 Task: Create validation rules in class object.
Action: Mouse moved to (504, 31)
Screenshot: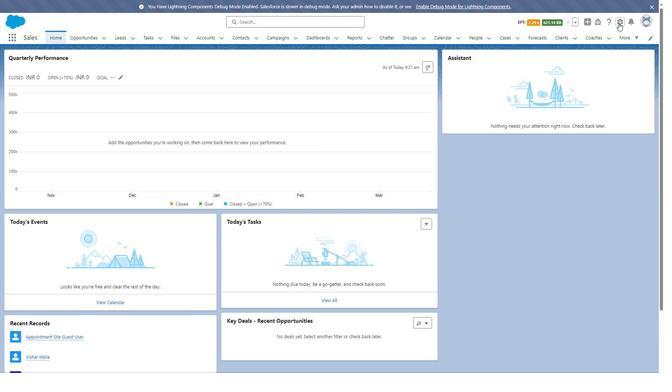 
Action: Mouse pressed left at (504, 31)
Screenshot: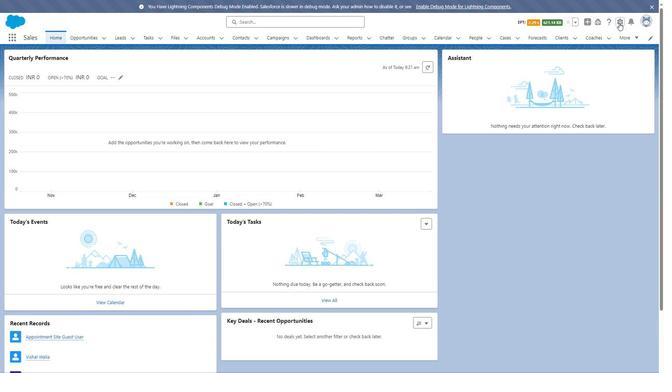 
Action: Mouse moved to (484, 48)
Screenshot: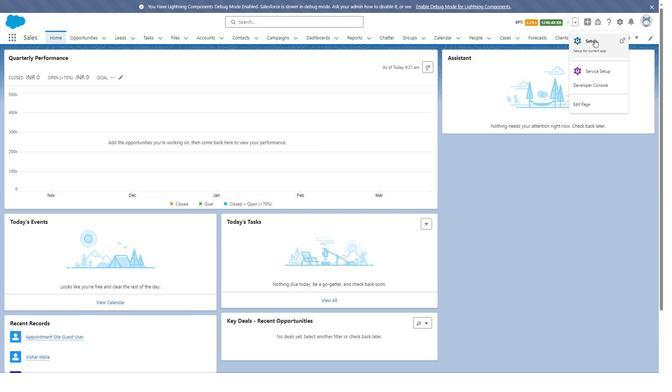 
Action: Mouse pressed left at (484, 48)
Screenshot: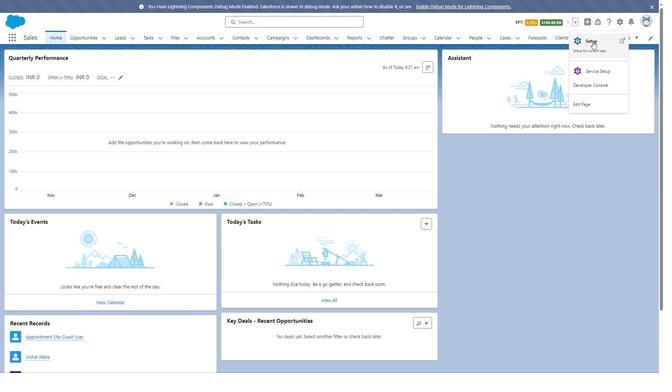 
Action: Mouse moved to (83, 47)
Screenshot: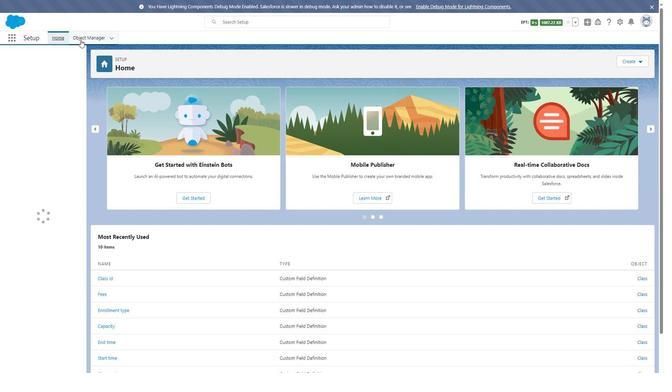 
Action: Mouse pressed left at (83, 47)
Screenshot: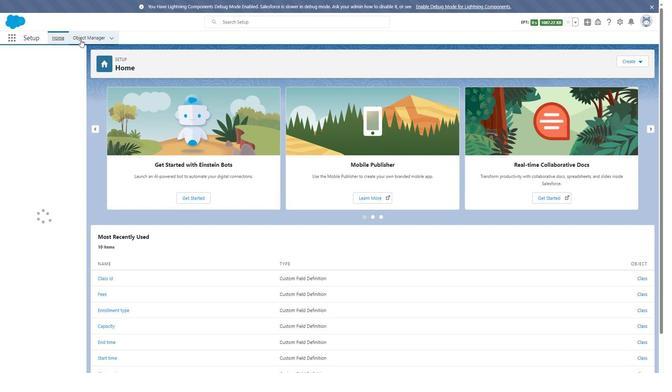 
Action: Mouse moved to (33, 233)
Screenshot: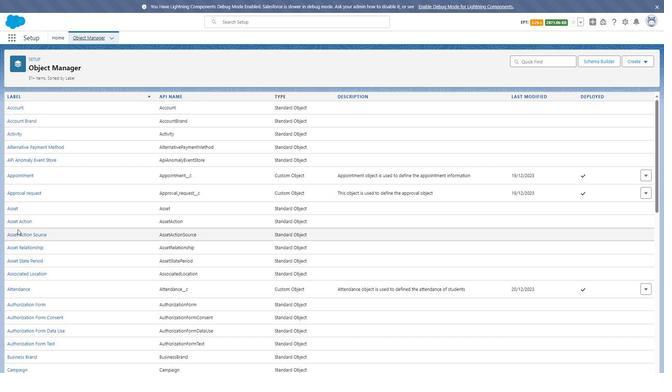 
Action: Mouse scrolled (33, 233) with delta (0, 0)
Screenshot: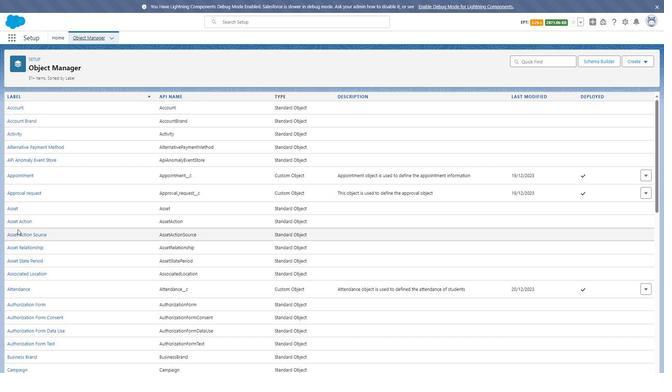 
Action: Mouse moved to (34, 240)
Screenshot: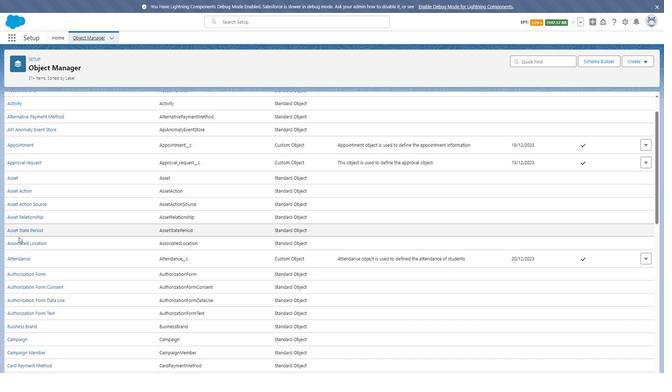 
Action: Mouse scrolled (34, 240) with delta (0, 0)
Screenshot: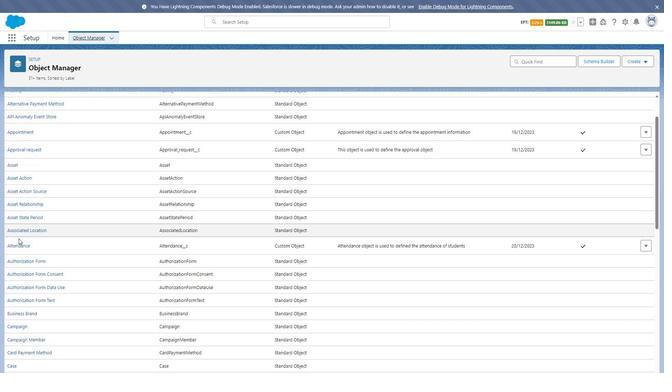 
Action: Mouse moved to (34, 241)
Screenshot: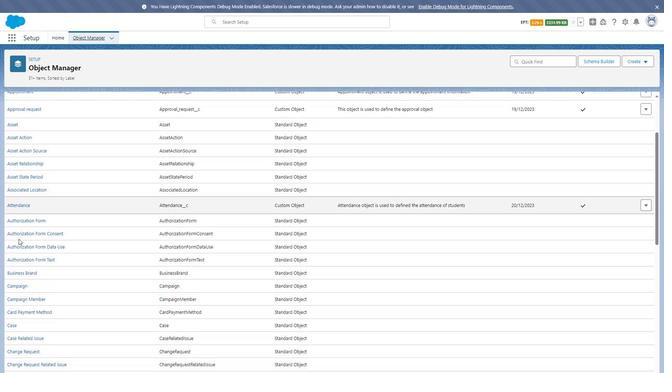 
Action: Mouse scrolled (34, 241) with delta (0, 0)
Screenshot: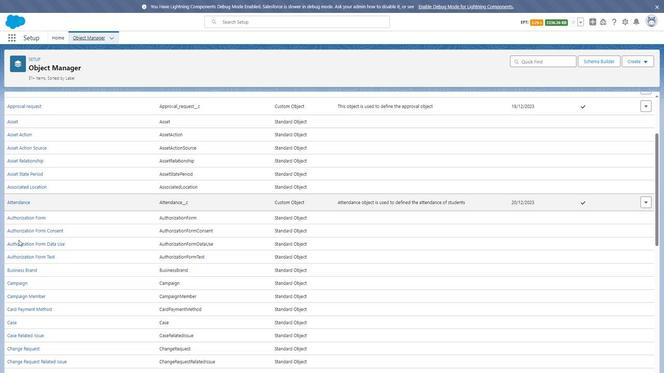 
Action: Mouse moved to (34, 242)
Screenshot: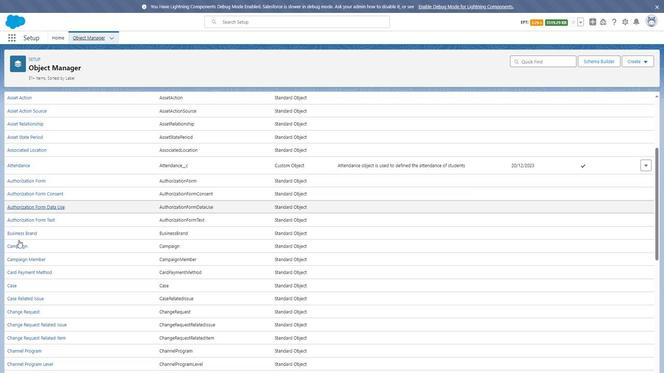 
Action: Mouse scrolled (34, 242) with delta (0, 0)
Screenshot: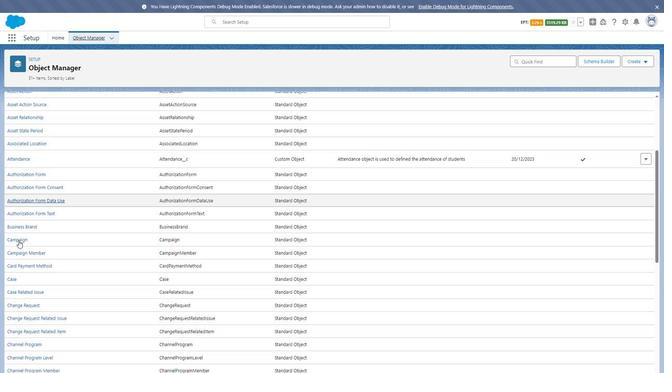 
Action: Mouse scrolled (34, 242) with delta (0, 0)
Screenshot: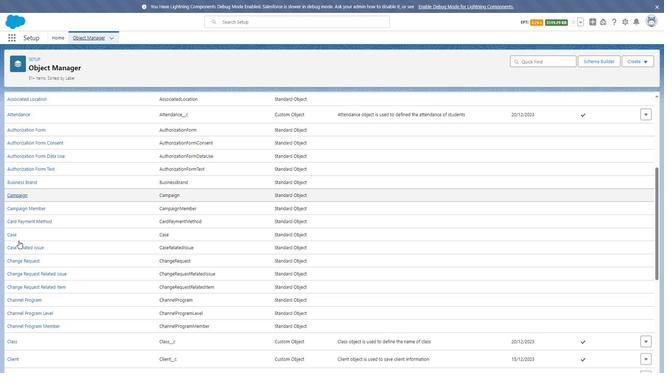 
Action: Mouse scrolled (34, 242) with delta (0, 0)
Screenshot: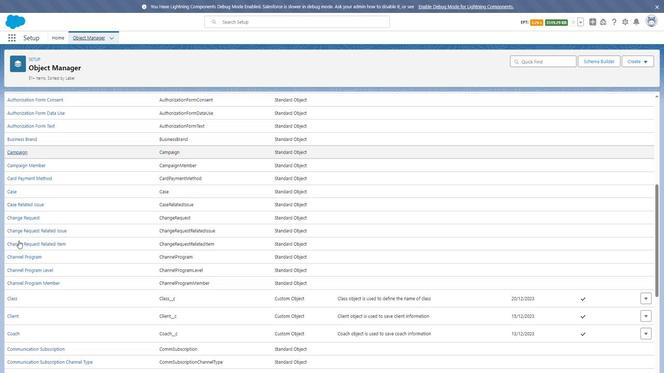 
Action: Mouse scrolled (34, 242) with delta (0, 0)
Screenshot: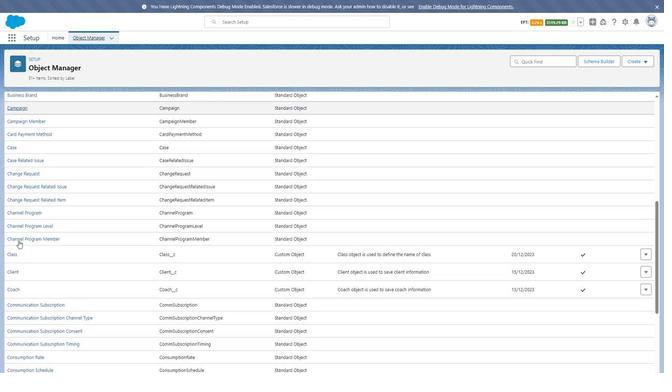 
Action: Mouse moved to (29, 214)
Screenshot: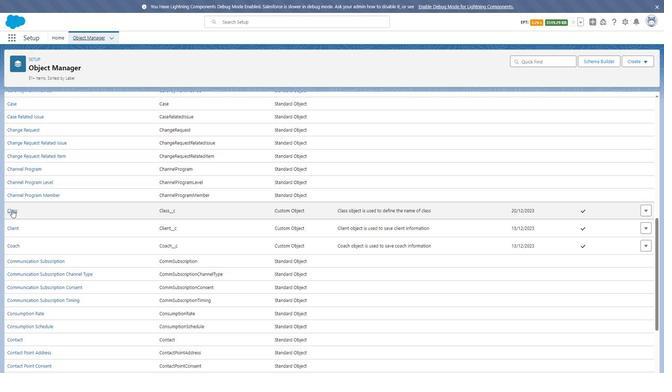 
Action: Mouse pressed left at (29, 214)
Screenshot: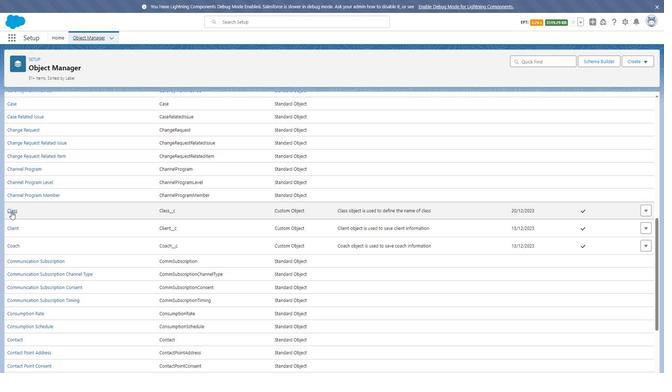 
Action: Mouse moved to (52, 115)
Screenshot: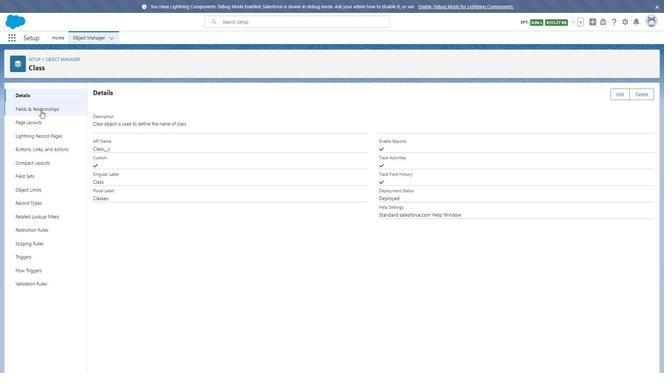 
Action: Mouse pressed left at (52, 115)
Screenshot: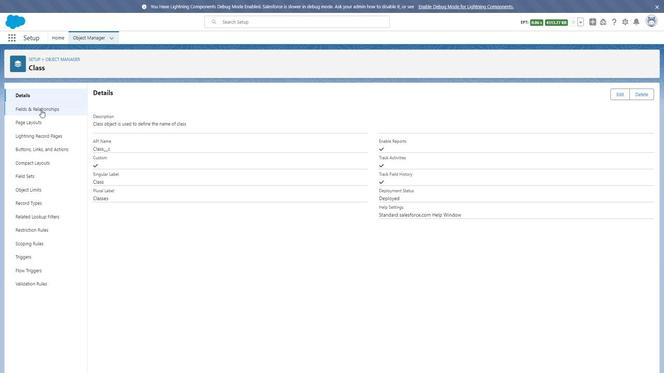 
Action: Mouse moved to (97, 131)
Screenshot: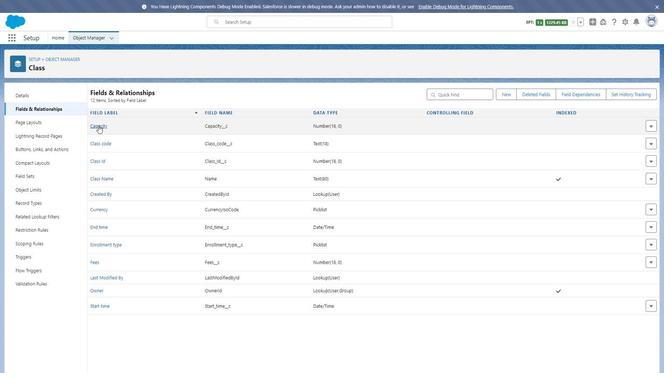 
Action: Mouse pressed left at (97, 131)
Screenshot: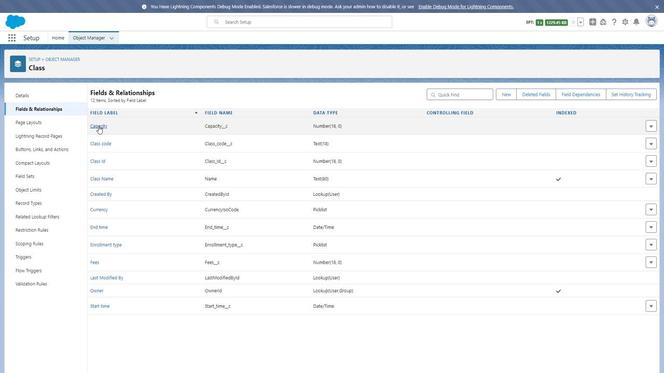 
Action: Mouse moved to (234, 301)
Screenshot: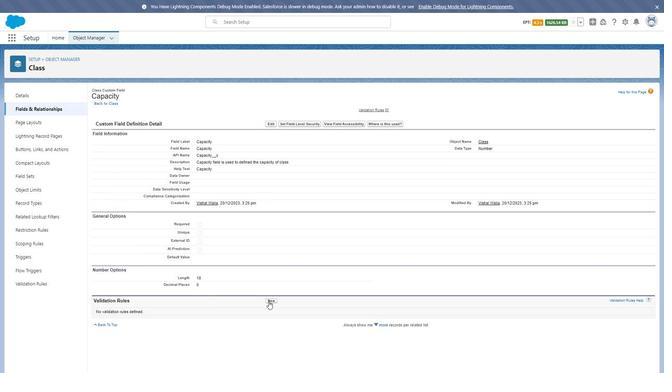 
Action: Mouse pressed left at (234, 301)
Screenshot: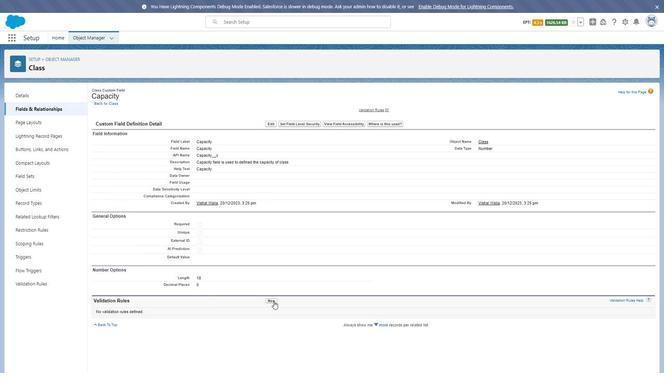 
Action: Mouse moved to (143, 146)
Screenshot: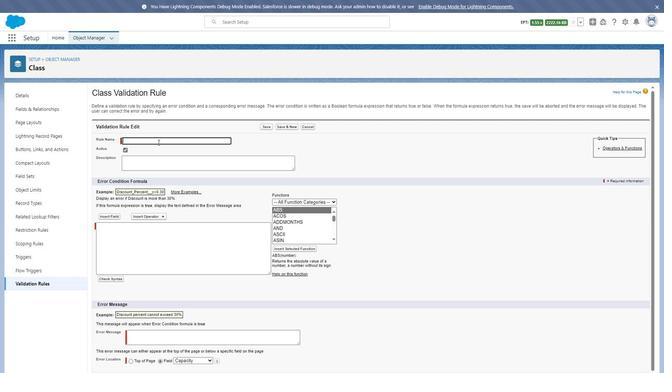 
Action: Mouse pressed left at (143, 146)
Screenshot: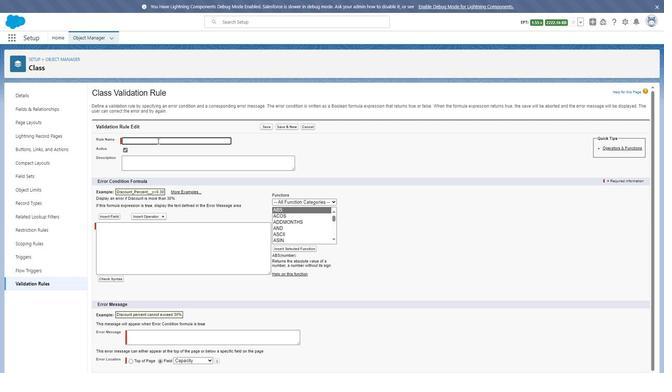 
Action: Key pressed <Key.shift><Key.shift><Key.shift><Key.shift><Key.shift><Key.shift><Key.shift><Key.shift><Key.shift><Key.shift><Key.shift><Key.shift><Key.shift><Key.shift><Key.shift><Key.shift><Key.shift><Key.shift><Key.shift><Key.shift><Key.shift><Key.shift><Key.shift><Key.shift><Key.shift><Key.shift><Key.shift><Key.shift><Key.shift><Key.shift><Key.shift><Key.shift><Key.shift><Key.shift><Key.shift><Key.shift>Capacity<Key.space>rule
Screenshot: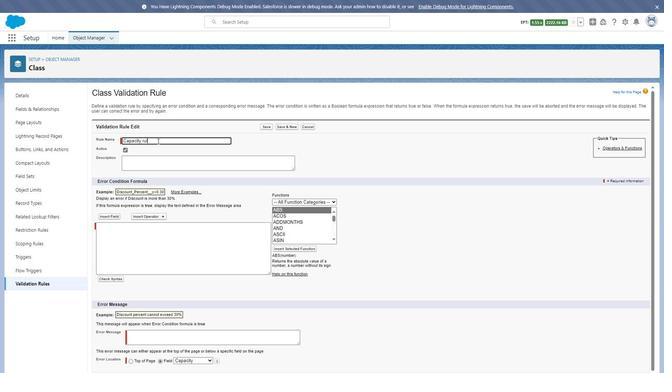 
Action: Mouse moved to (136, 167)
Screenshot: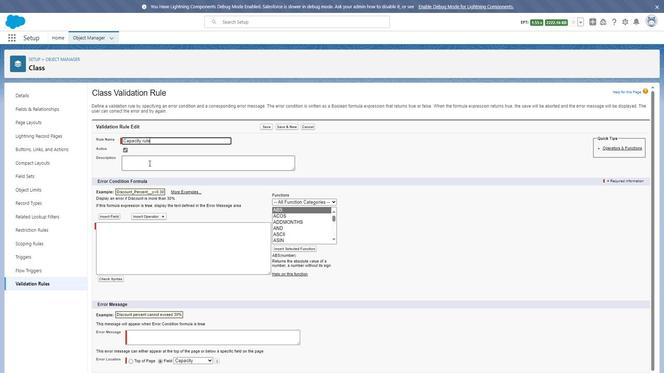 
Action: Mouse pressed left at (136, 167)
Screenshot: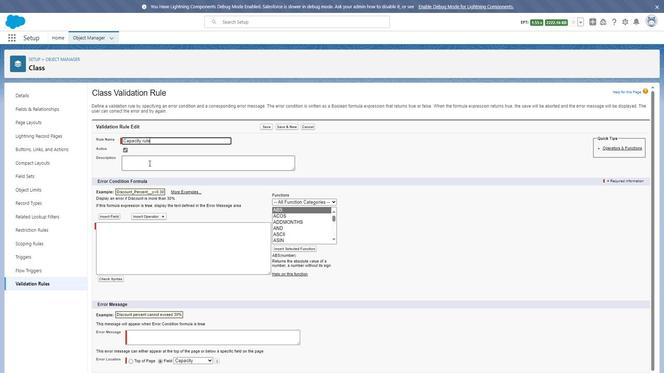 
Action: Mouse moved to (135, 167)
Screenshot: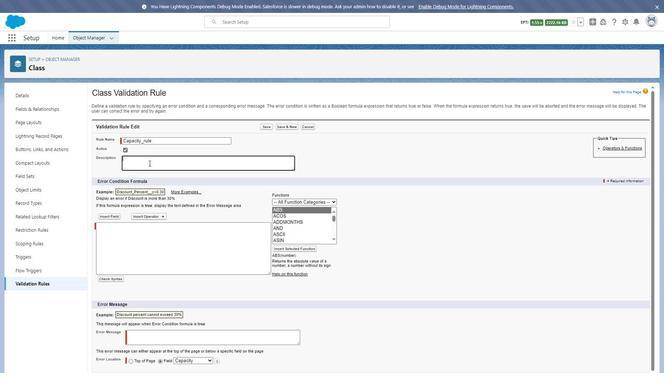 
Action: Key pressed <Key.shift>Capacity<Key.space>rule<Key.space>is<Key.space>defined<Key.space>th<Key.backspace><Key.backspace>as<Key.space>t<Key.backspace><Key.backspace><Key.backspace><Key.backspace><Key.backspace><Key.backspace><Key.backspace><Key.backspace><Key.backspace><Key.backspace><Key.backspace><Key.backspace>the<Key.space>rule<Key.space>in<Key.space>which<Key.space>show<Key.space>the<Key.space>capacity<Key.space>with<Key.space>limit
Screenshot: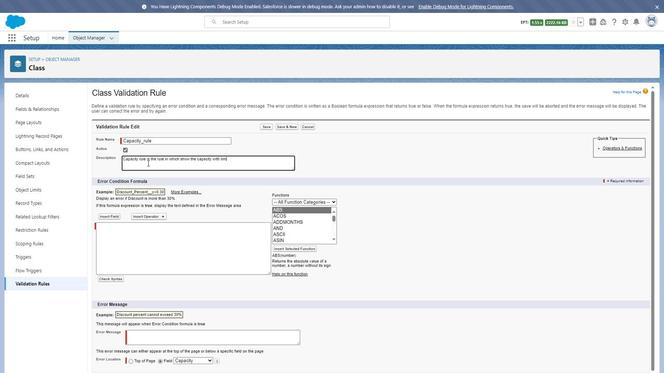 
Action: Mouse moved to (107, 217)
Screenshot: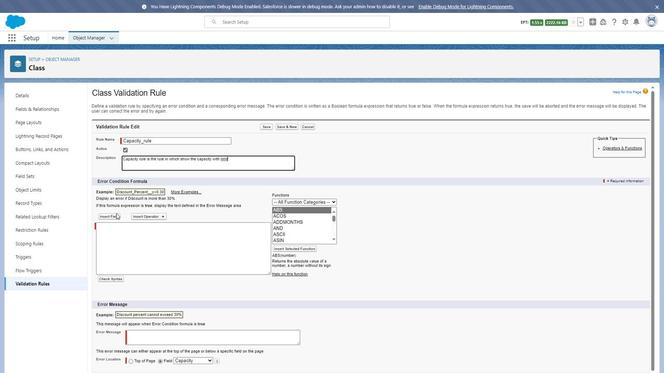 
Action: Mouse pressed left at (107, 217)
Screenshot: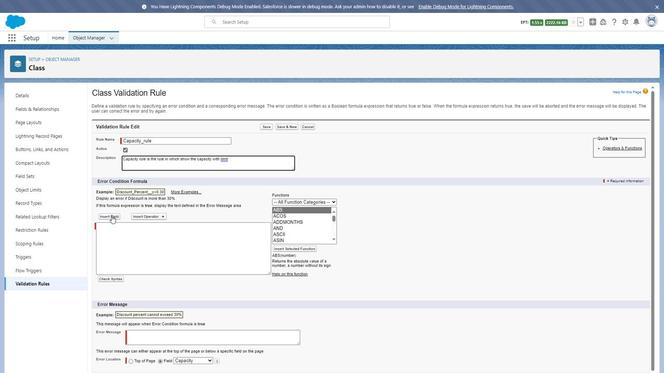 
Action: Mouse moved to (256, 225)
Screenshot: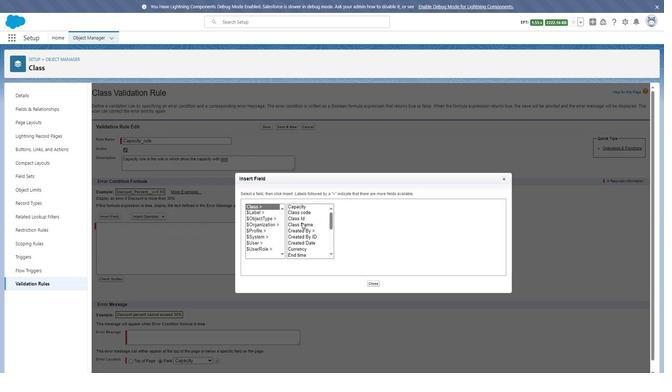 
Action: Mouse scrolled (256, 225) with delta (0, 0)
Screenshot: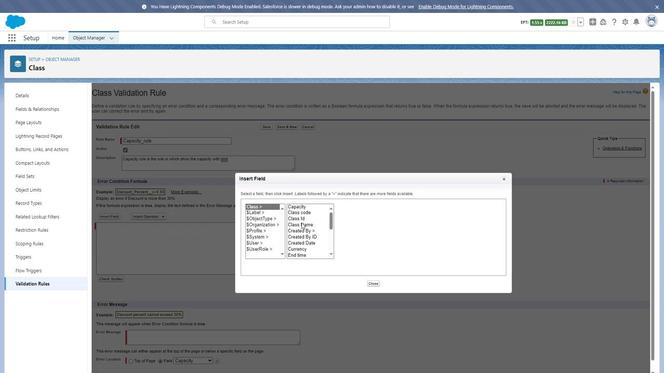 
Action: Mouse moved to (256, 209)
Screenshot: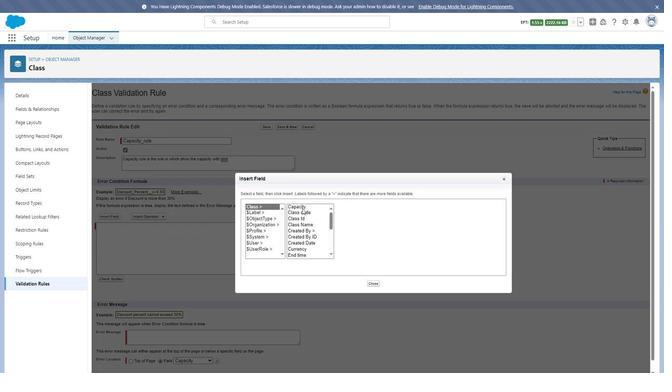 
Action: Mouse pressed left at (256, 209)
Screenshot: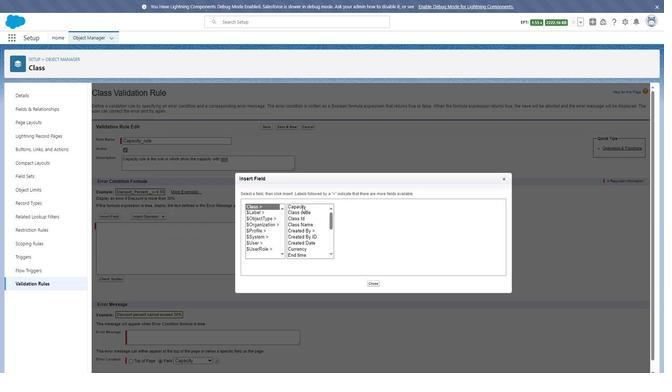 
Action: Mouse moved to (300, 245)
Screenshot: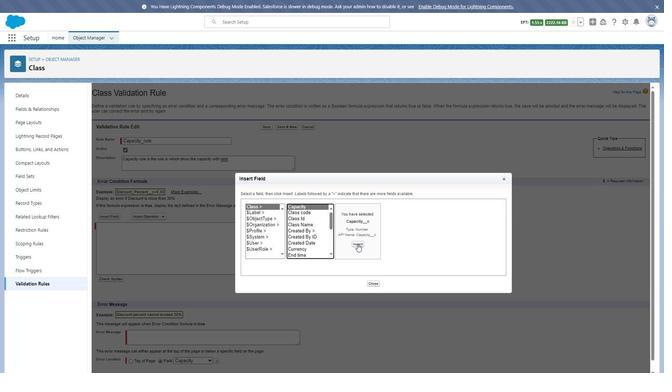 
Action: Mouse pressed left at (300, 245)
Screenshot: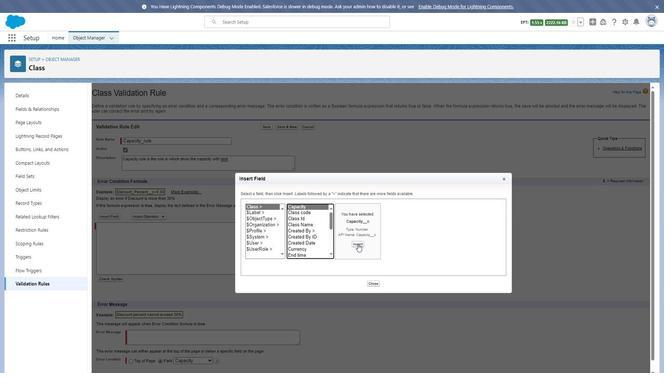 
Action: Mouse moved to (144, 219)
Screenshot: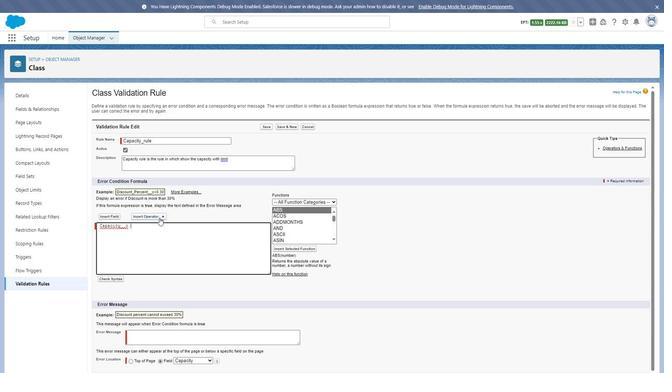 
Action: Mouse pressed left at (144, 219)
Screenshot: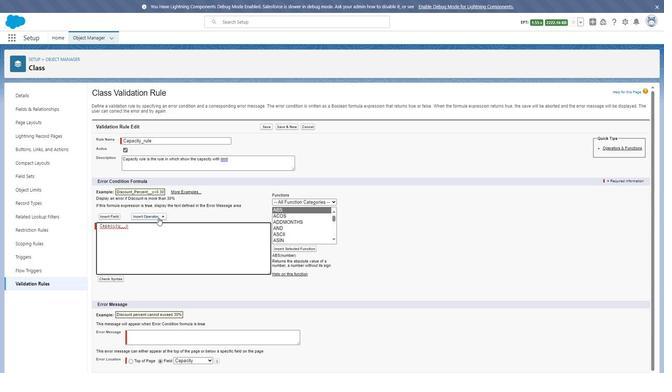 
Action: Mouse moved to (136, 299)
Screenshot: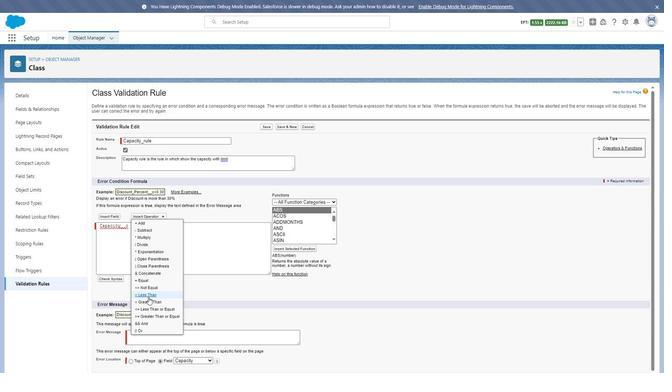 
Action: Mouse pressed left at (136, 299)
Screenshot: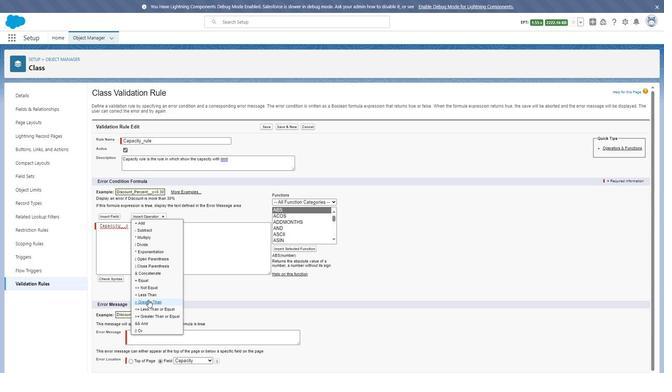 
Action: Key pressed 0
Screenshot: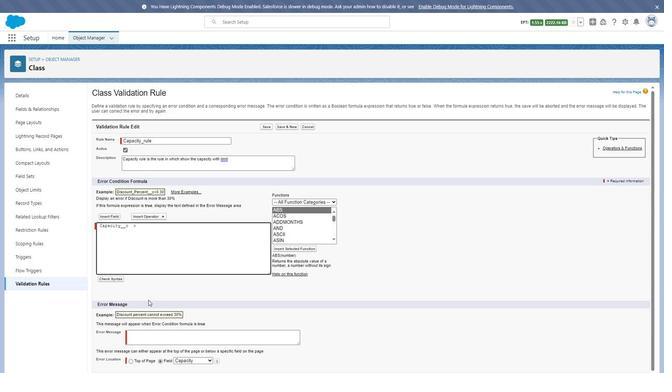 
Action: Mouse moved to (112, 279)
Screenshot: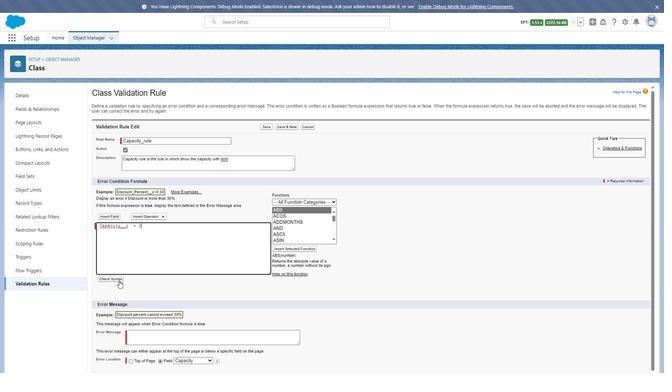 
Action: Mouse pressed left at (112, 279)
Screenshot: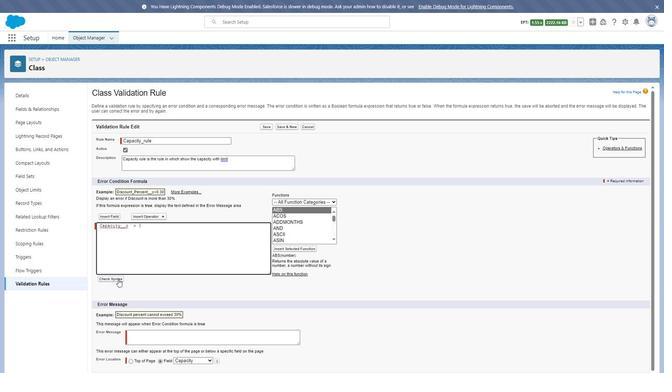 
Action: Mouse moved to (131, 333)
Screenshot: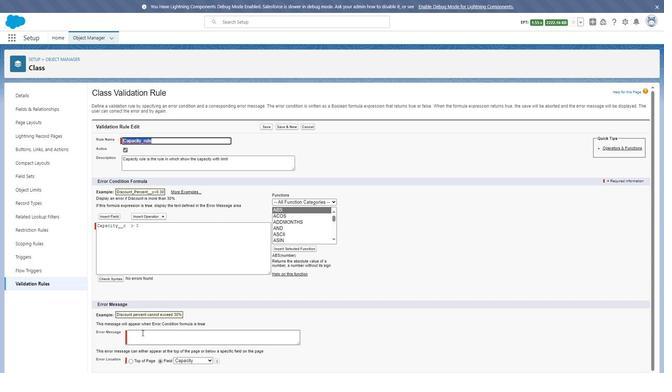 
Action: Mouse pressed left at (131, 333)
Screenshot: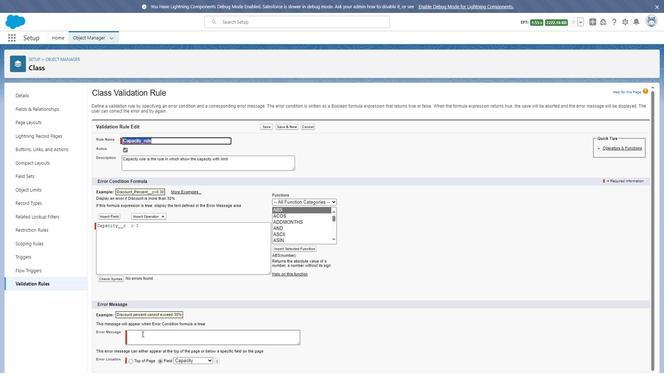 
Action: Mouse moved to (117, 325)
Screenshot: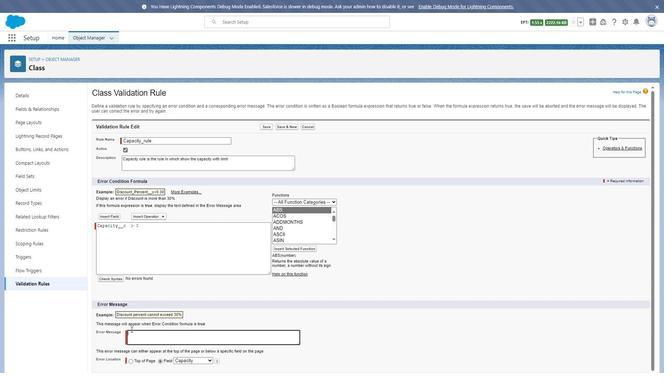 
Action: Key pressed <Key.shift>Capacity<Key.space>should<Key.space>be<Key.space>more<Key.space>than<Key.space>0
Screenshot: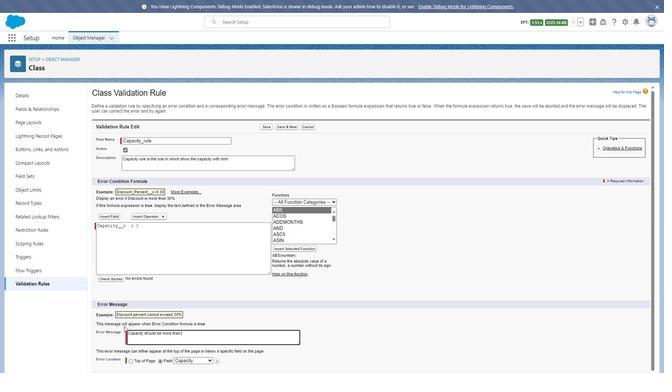 
Action: Mouse moved to (229, 374)
Screenshot: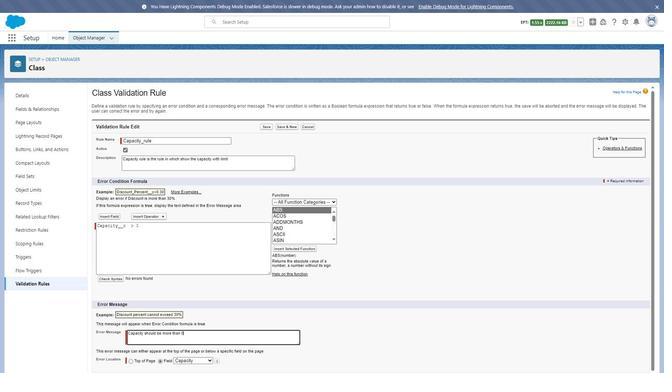 
Action: Mouse pressed left at (229, 374)
Screenshot: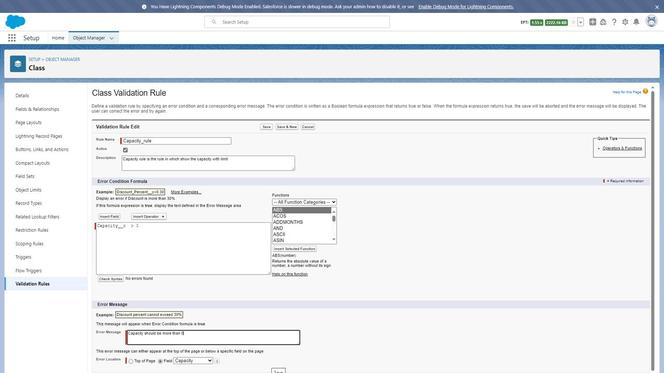 
Action: Mouse moved to (86, 45)
Screenshot: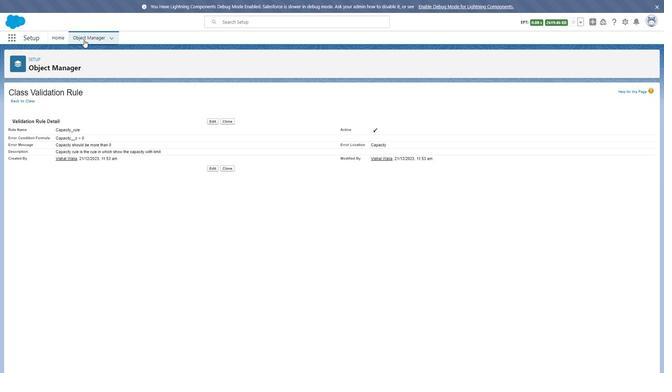 
Action: Mouse pressed left at (86, 45)
Screenshot: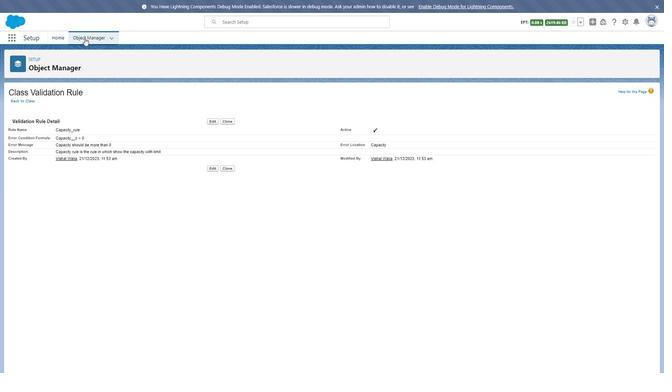 
Action: Mouse moved to (54, 302)
Screenshot: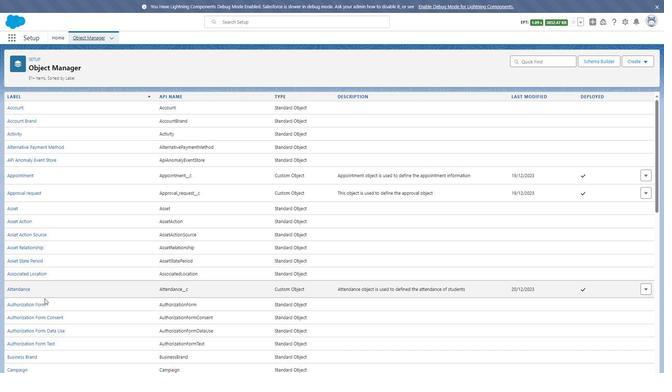
Action: Mouse scrolled (54, 302) with delta (0, 0)
Screenshot: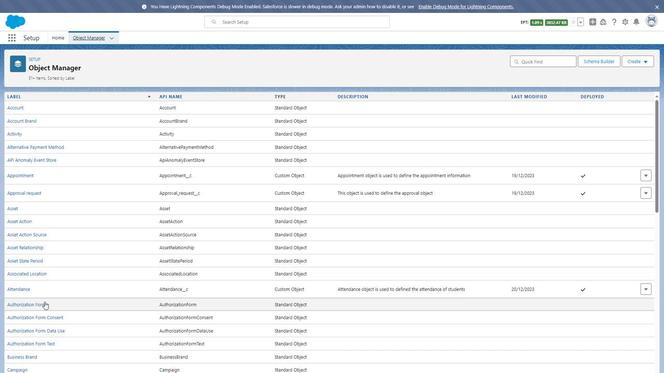 
Action: Mouse moved to (54, 302)
Screenshot: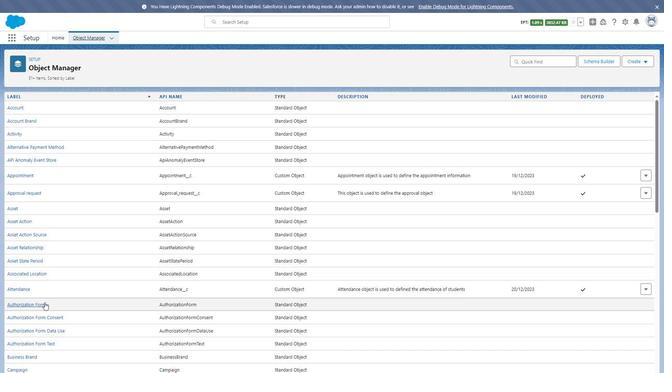 
Action: Mouse scrolled (54, 302) with delta (0, 0)
Screenshot: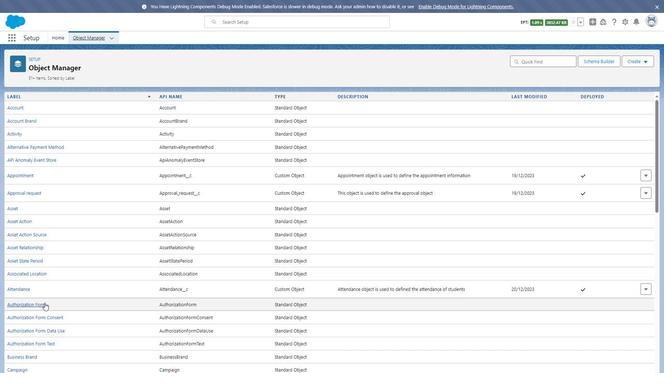 
Action: Mouse scrolled (54, 302) with delta (0, 0)
Screenshot: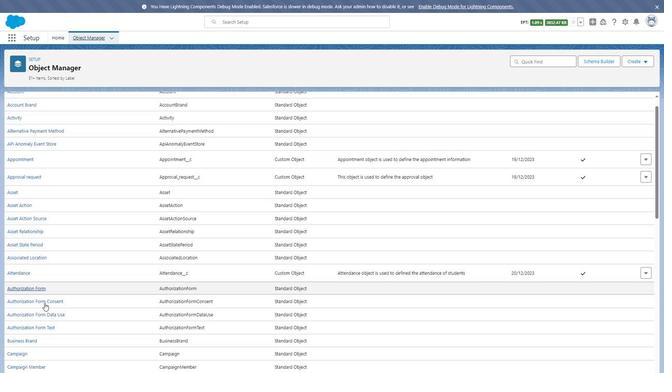 
Action: Mouse scrolled (54, 302) with delta (0, 0)
Screenshot: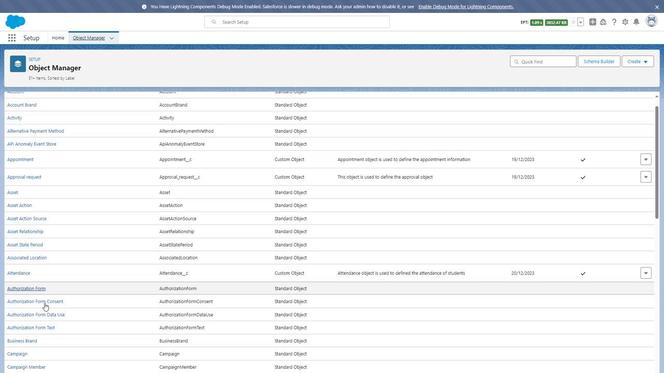 
Action: Mouse scrolled (54, 302) with delta (0, 0)
Screenshot: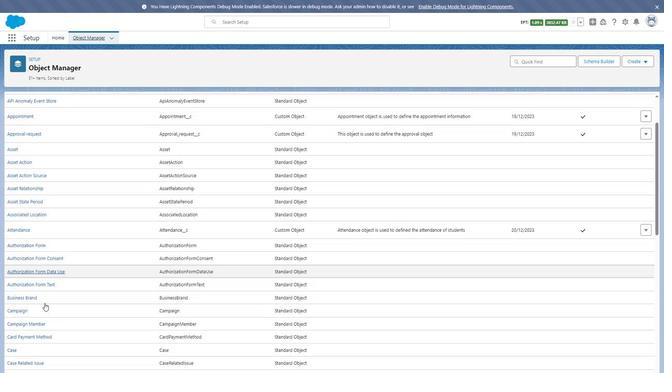 
Action: Mouse moved to (31, 298)
Screenshot: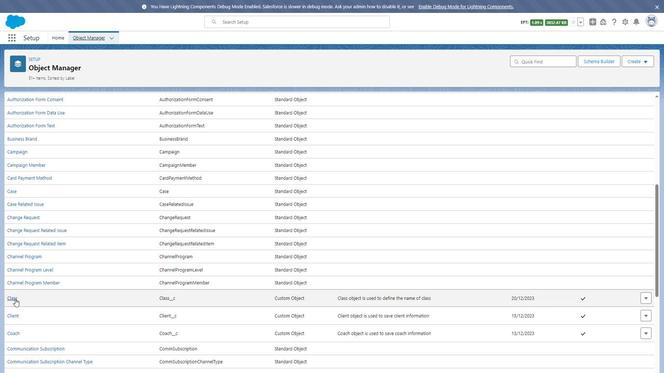 
Action: Mouse pressed left at (31, 298)
Screenshot: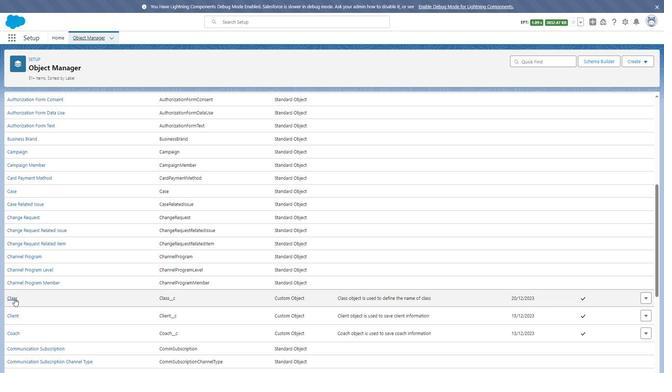 
Action: Mouse moved to (53, 114)
Screenshot: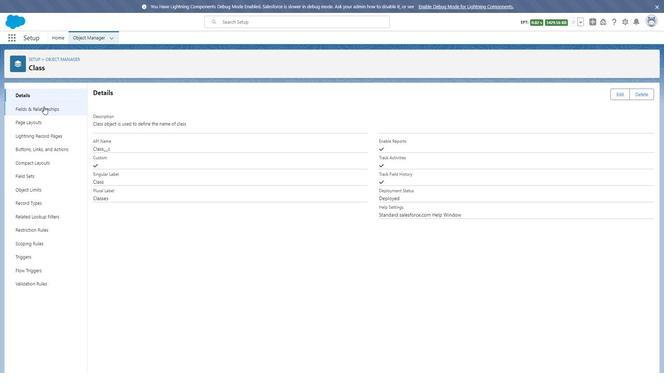 
Action: Mouse pressed left at (53, 114)
Screenshot: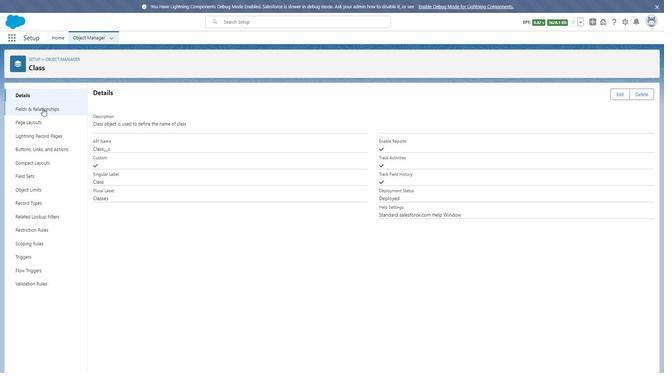 
Action: Mouse moved to (100, 228)
Screenshot: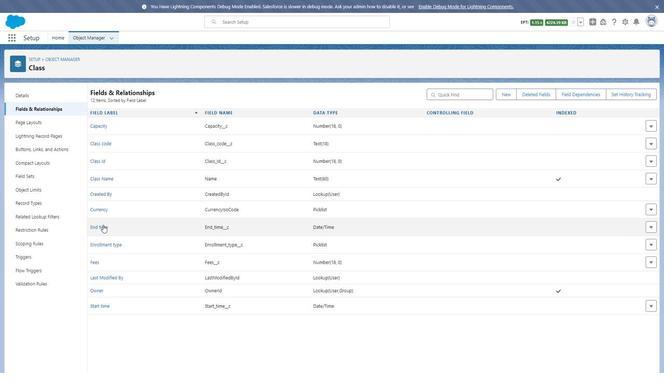 
Action: Mouse pressed left at (100, 228)
Screenshot: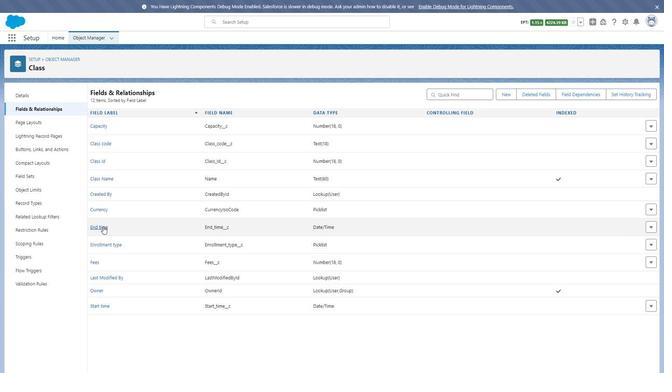 
Action: Mouse moved to (230, 249)
Screenshot: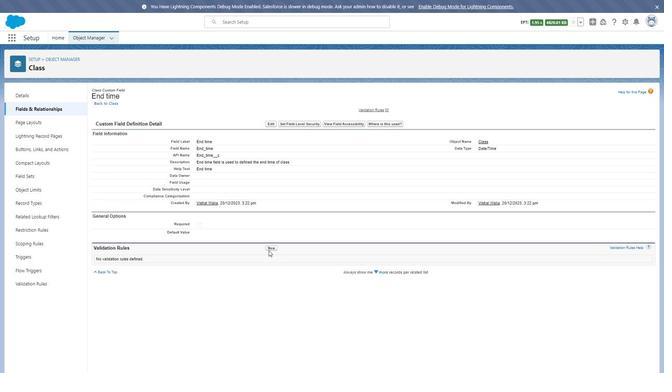 
Action: Mouse pressed left at (230, 249)
Screenshot: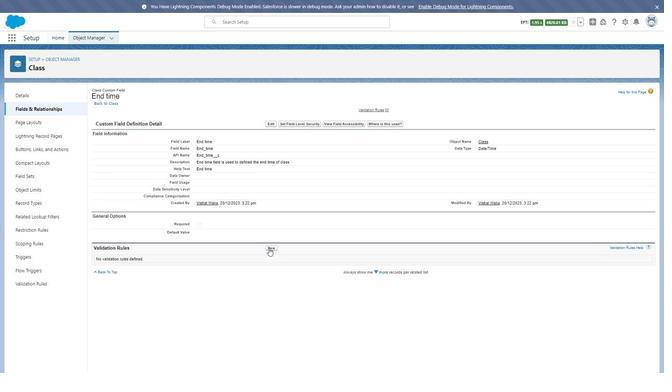 
Action: Mouse moved to (145, 136)
Screenshot: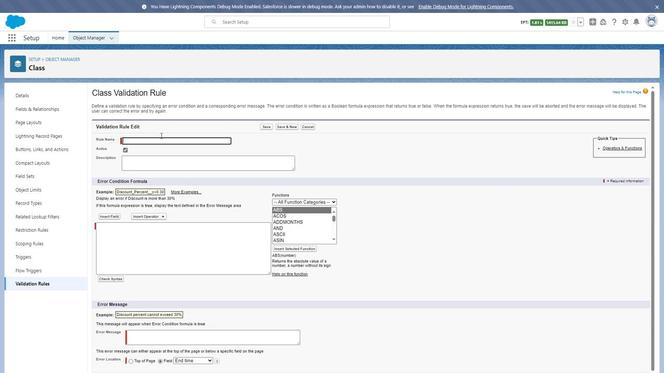 
Action: Key pressed <Key.shift><Key.shift>End<Key.space>
Screenshot: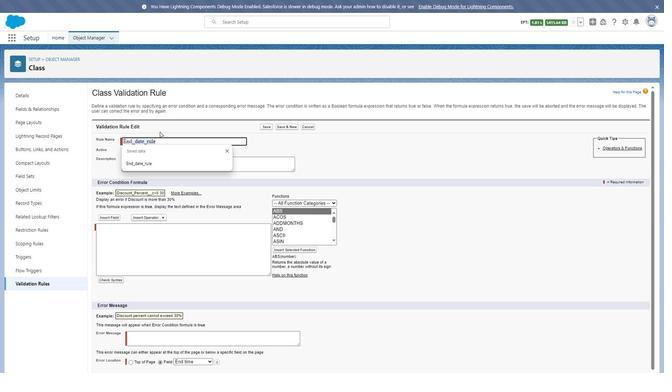 
Action: Mouse moved to (145, 136)
Screenshot: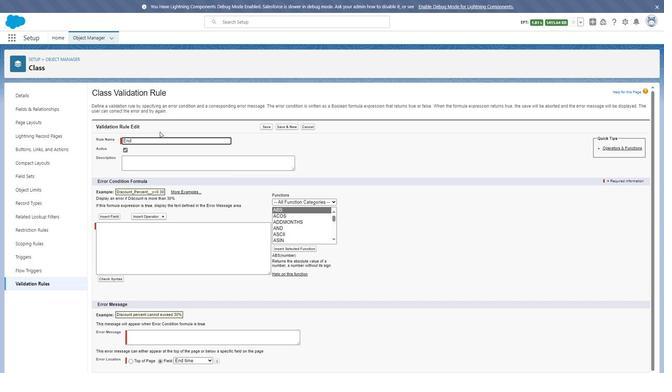 
Action: Key pressed time<Key.space>rule
Screenshot: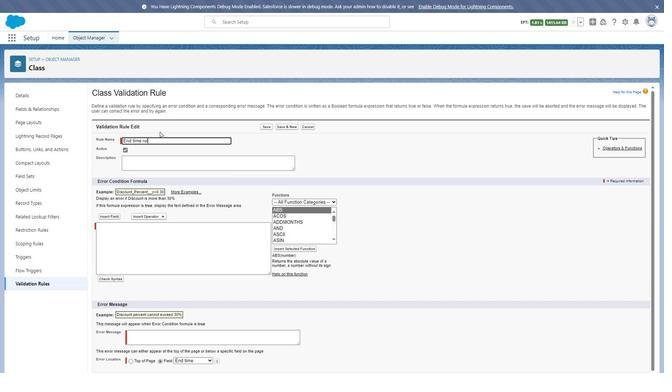 
Action: Mouse moved to (131, 162)
Screenshot: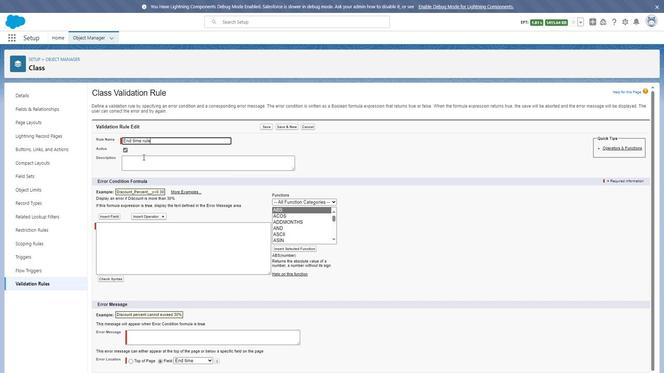 
Action: Mouse pressed left at (131, 162)
Screenshot: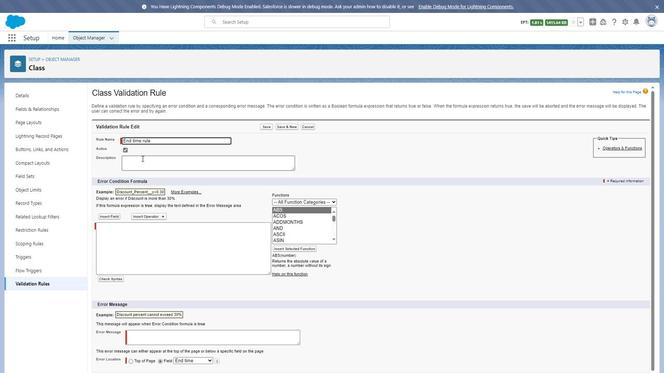 
Action: Mouse moved to (105, 162)
Screenshot: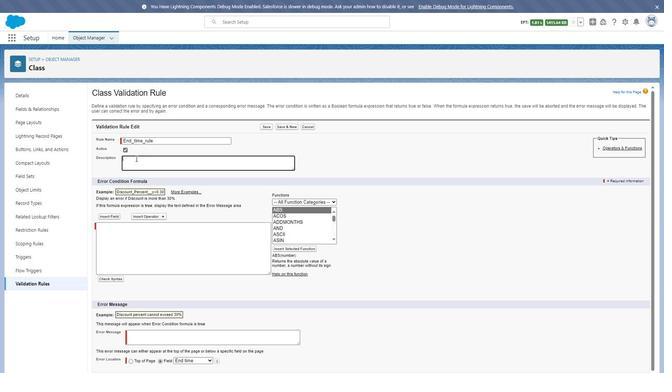 
Action: Key pressed <Key.shift>
Screenshot: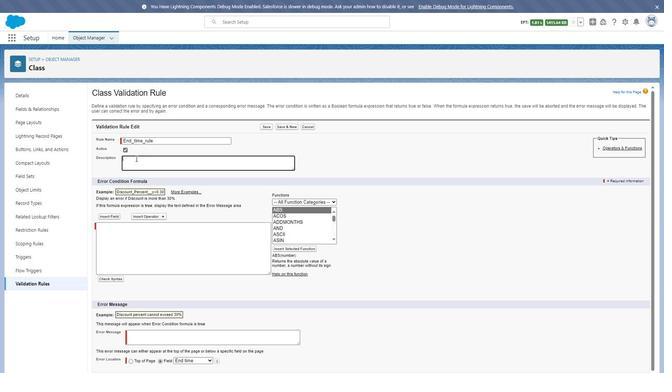 
Action: Mouse moved to (95, 164)
Screenshot: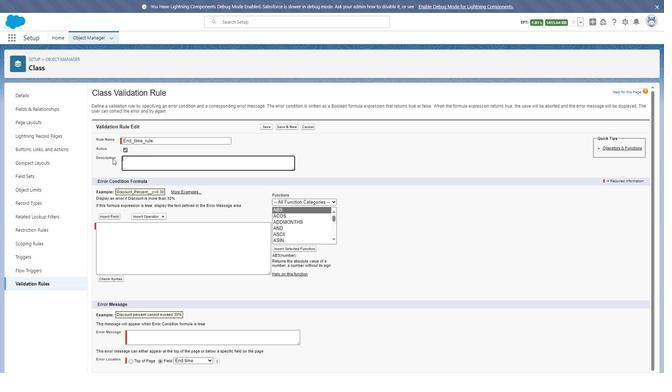 
Action: Key pressed End<Key.space>time<Key.space>rule<Key.space>is<Key.space>the<Key.space>rule<Key.space>in<Key.space>which<Key.space>we<Key.space>show<Key.space>the<Key.space>val<Key.backspace><Key.backspace><Key.backspace>end<Key.space>time<Key.space>with<Key.space>limit
Screenshot: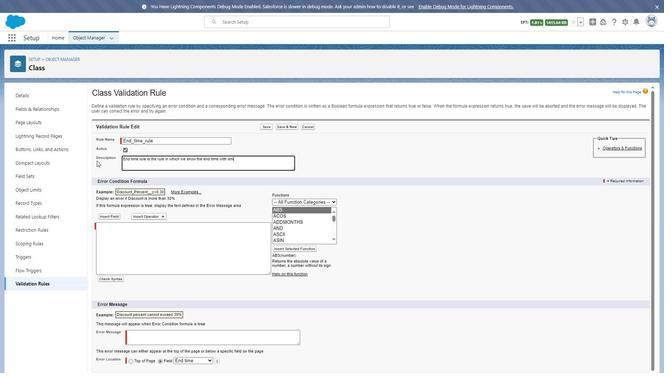 
Action: Mouse moved to (109, 219)
Screenshot: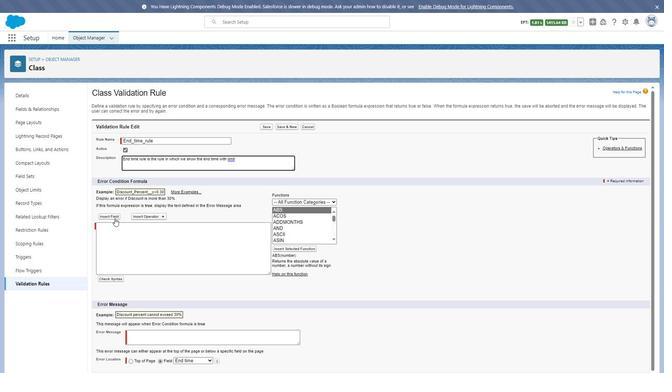 
Action: Mouse pressed left at (109, 219)
Screenshot: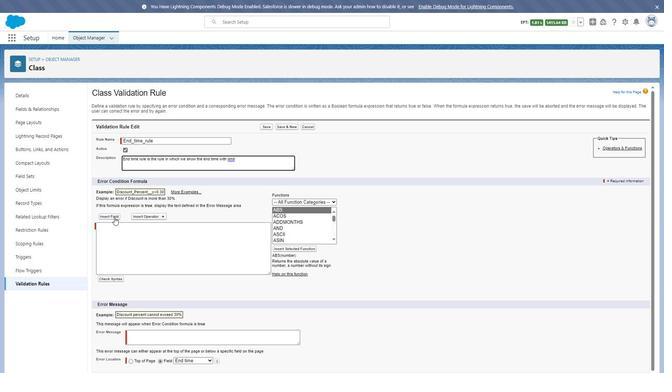 
Action: Mouse moved to (257, 244)
Screenshot: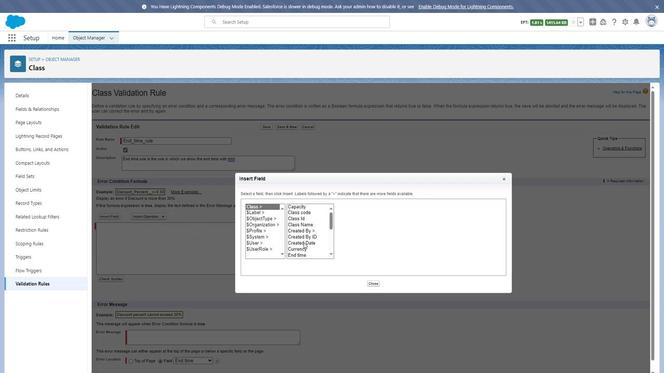 
Action: Mouse scrolled (257, 243) with delta (0, 0)
Screenshot: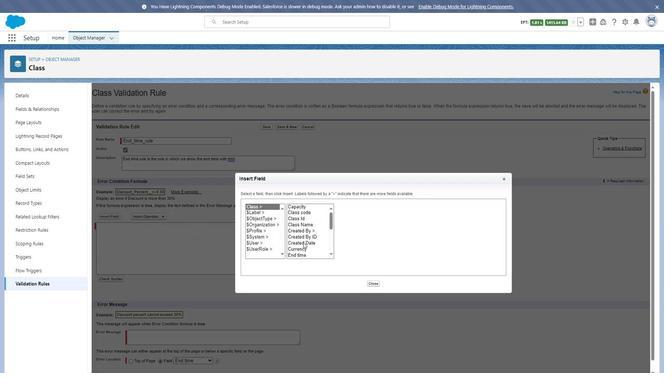 
Action: Mouse scrolled (257, 243) with delta (0, 0)
Screenshot: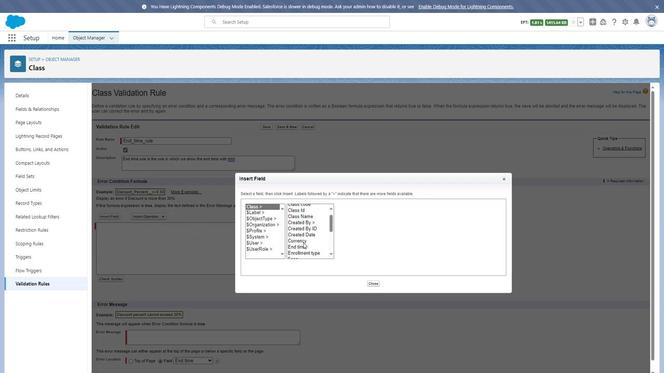 
Action: Mouse moved to (257, 248)
Screenshot: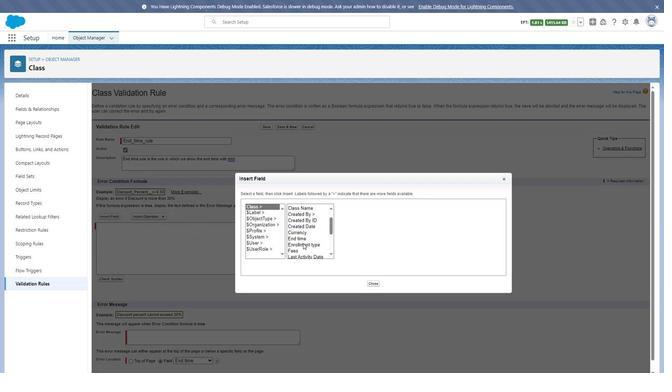 
Action: Mouse scrolled (257, 248) with delta (0, 0)
Screenshot: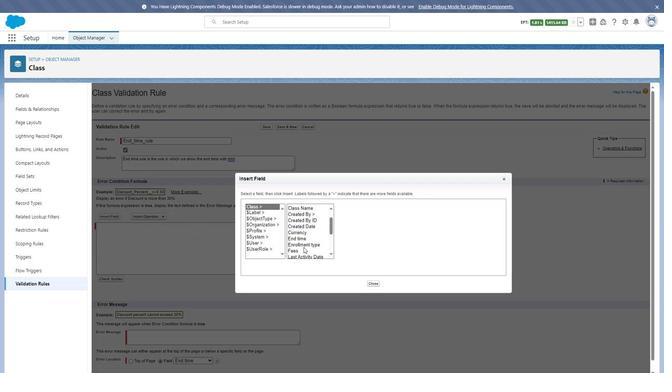 
Action: Mouse scrolled (257, 248) with delta (0, 0)
Screenshot: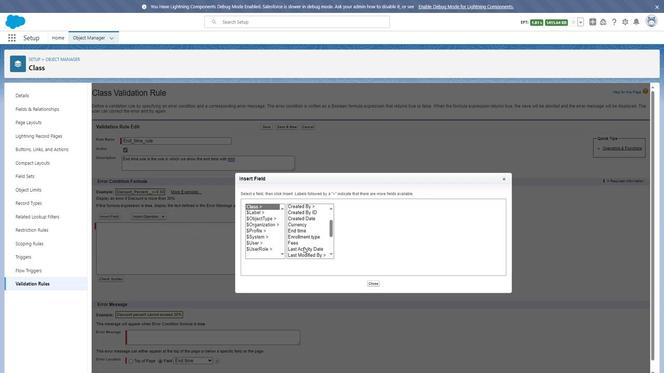 
Action: Mouse scrolled (257, 248) with delta (0, 0)
Screenshot: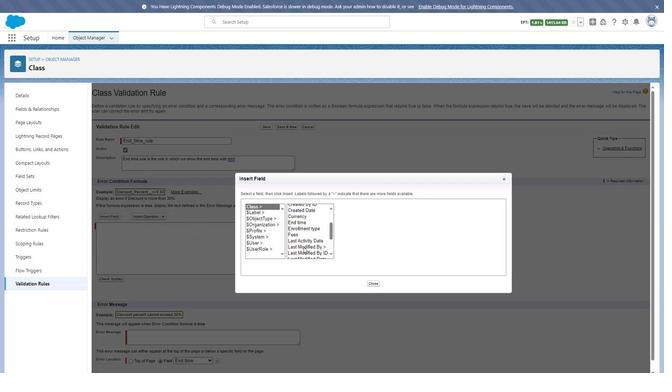 
Action: Mouse scrolled (257, 248) with delta (0, 0)
Screenshot: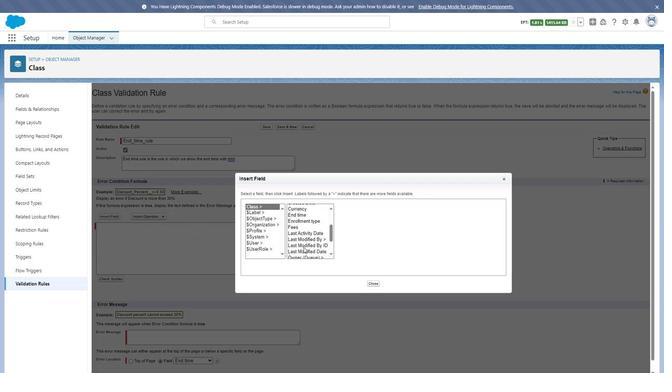 
Action: Mouse scrolled (257, 248) with delta (0, 0)
Screenshot: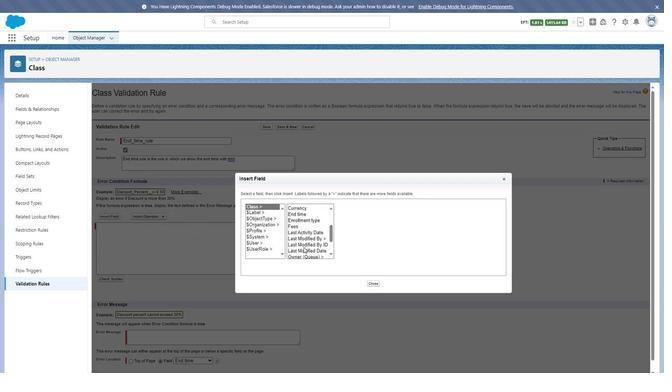 
Action: Mouse scrolled (257, 248) with delta (0, 0)
Screenshot: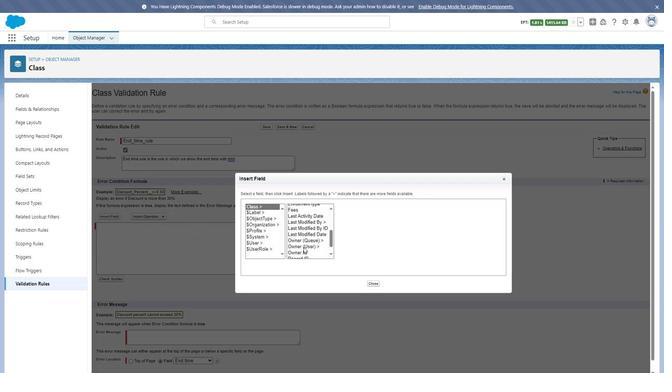 
Action: Mouse scrolled (257, 248) with delta (0, 0)
Screenshot: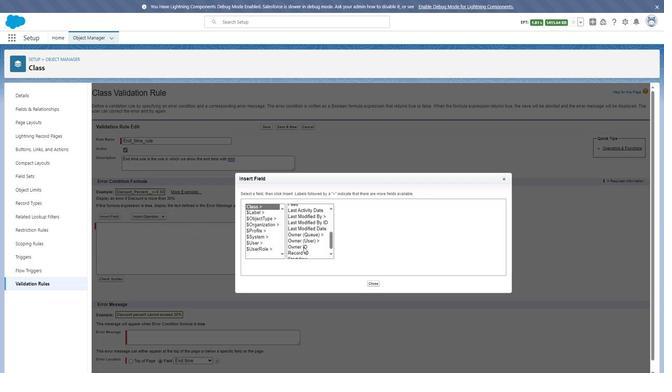 
Action: Mouse scrolled (257, 248) with delta (0, 0)
Screenshot: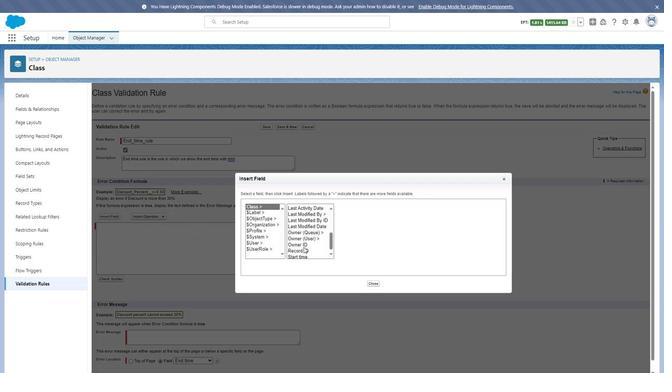 
Action: Mouse scrolled (257, 248) with delta (0, 0)
Screenshot: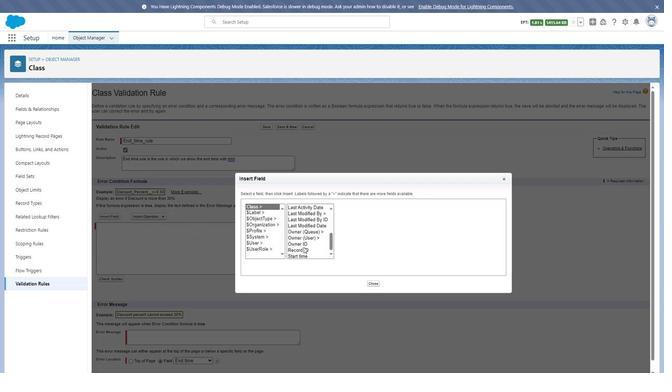
Action: Mouse scrolled (257, 248) with delta (0, 0)
Screenshot: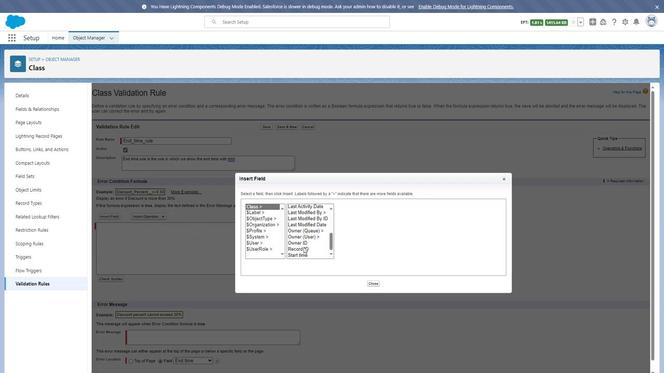 
Action: Mouse scrolled (257, 249) with delta (0, 0)
Screenshot: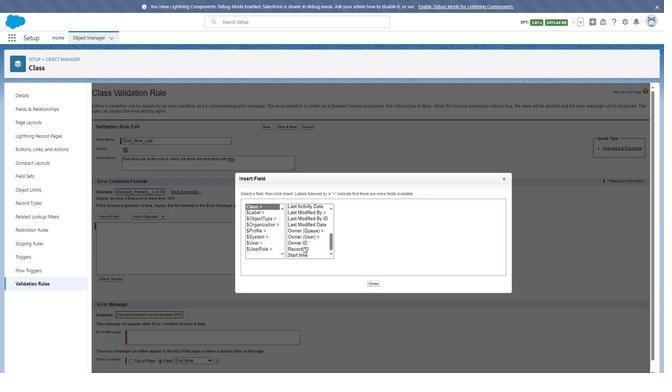 
Action: Mouse scrolled (257, 249) with delta (0, 0)
Screenshot: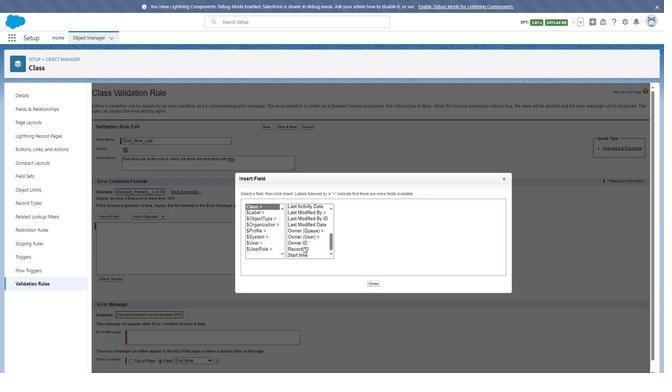 
Action: Mouse scrolled (257, 249) with delta (0, 0)
Screenshot: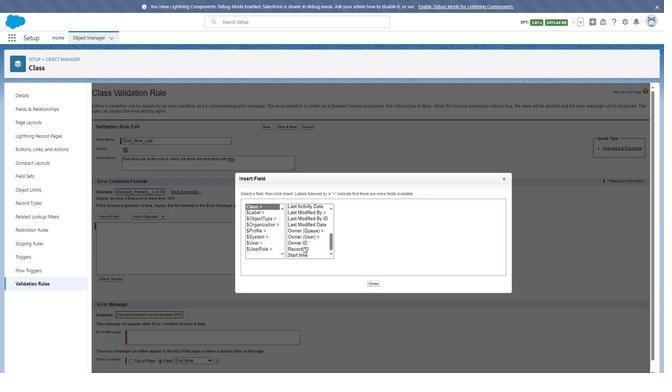 
Action: Mouse scrolled (257, 249) with delta (0, 0)
Screenshot: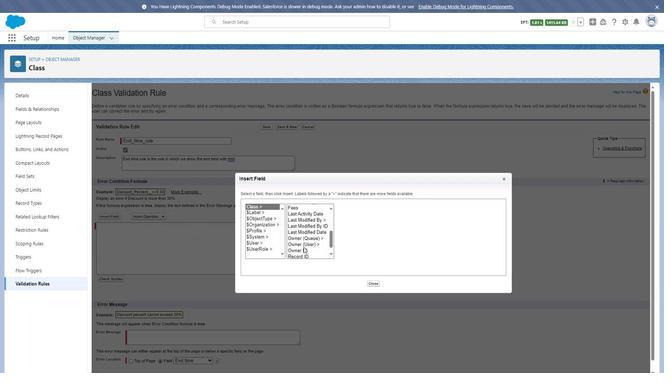 
Action: Mouse scrolled (257, 249) with delta (0, 0)
Screenshot: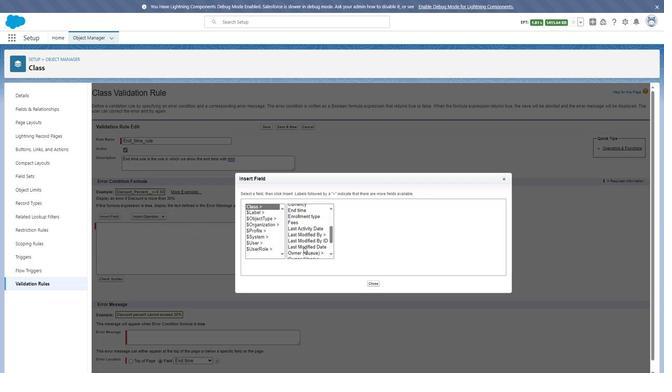 
Action: Mouse moved to (253, 230)
Screenshot: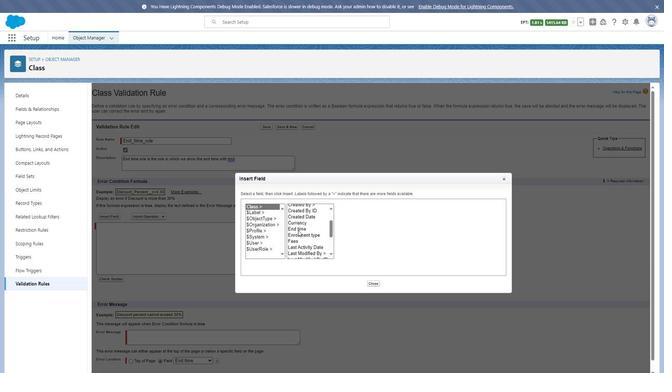
Action: Mouse pressed left at (253, 230)
Screenshot: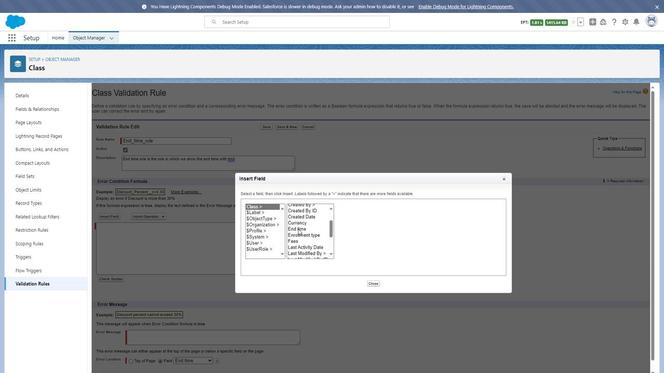 
Action: Mouse moved to (300, 244)
Screenshot: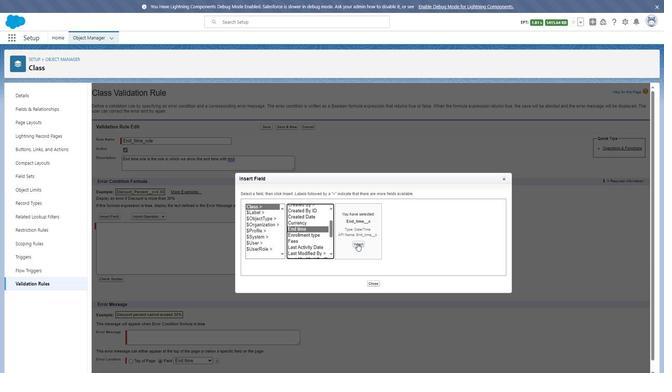 
Action: Mouse pressed left at (300, 244)
Screenshot: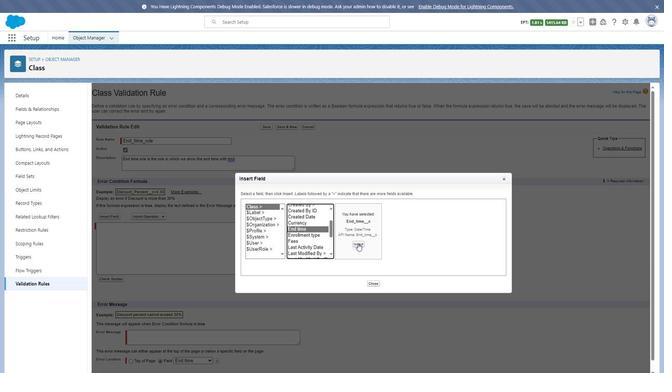 
Action: Mouse moved to (143, 217)
Screenshot: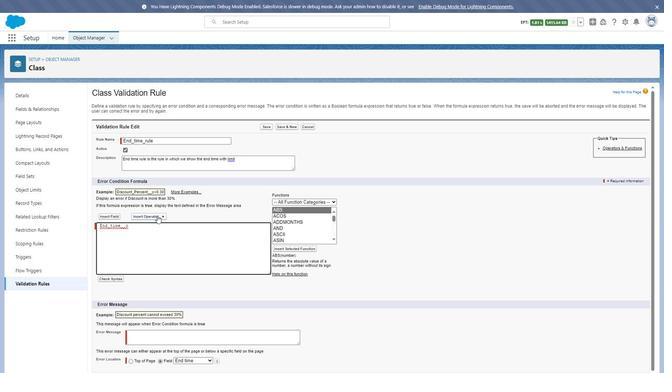 
Action: Mouse pressed left at (143, 217)
Screenshot: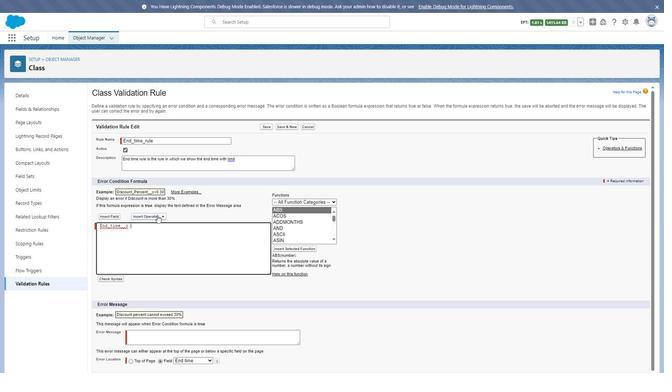 
Action: Mouse moved to (135, 301)
Screenshot: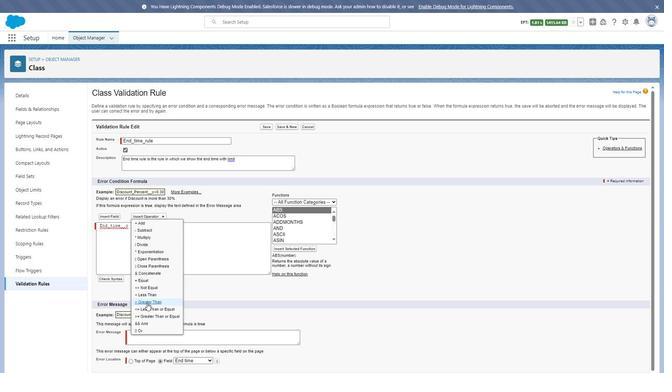 
Action: Mouse pressed left at (135, 301)
Screenshot: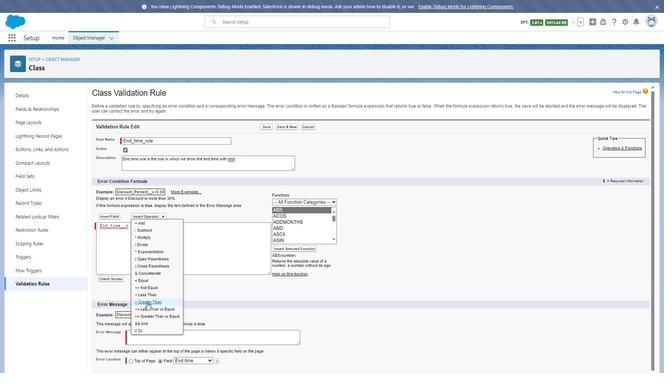 
Action: Mouse moved to (106, 217)
Screenshot: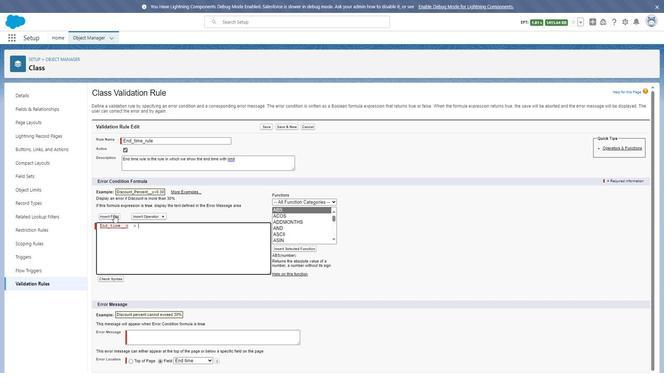 
Action: Mouse pressed left at (106, 217)
Screenshot: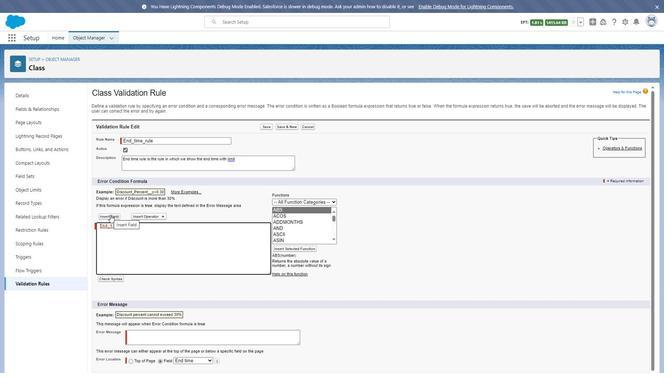 
Action: Mouse moved to (260, 236)
Screenshot: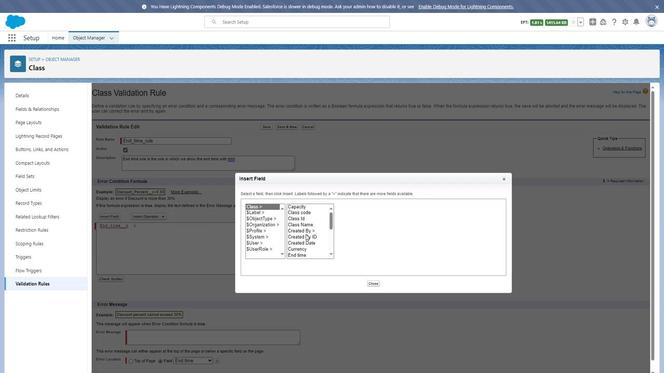 
Action: Mouse scrolled (260, 236) with delta (0, 0)
Screenshot: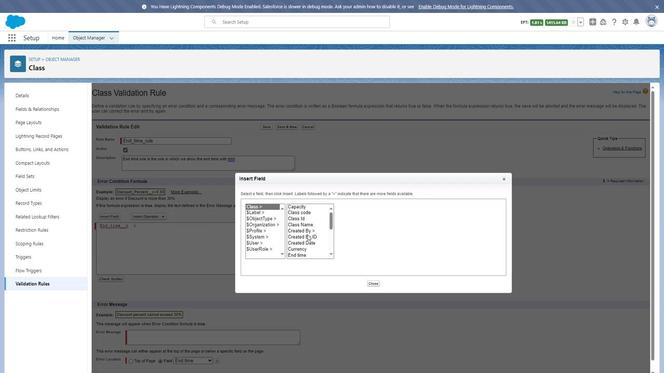 
Action: Mouse scrolled (260, 236) with delta (0, 0)
Screenshot: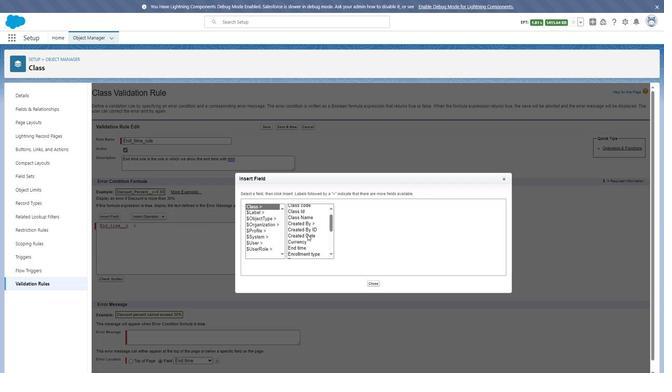 
Action: Mouse scrolled (260, 236) with delta (0, 0)
Screenshot: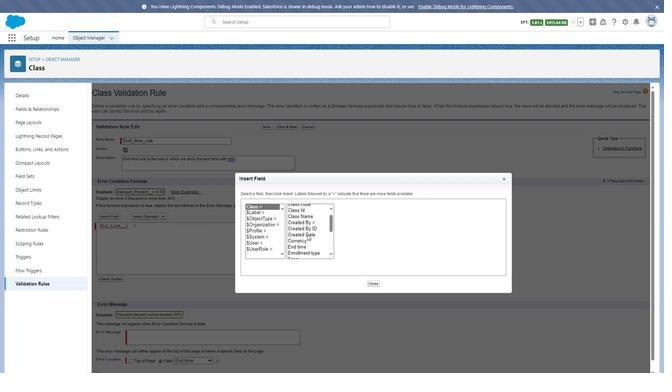
Action: Mouse scrolled (260, 236) with delta (0, 0)
Screenshot: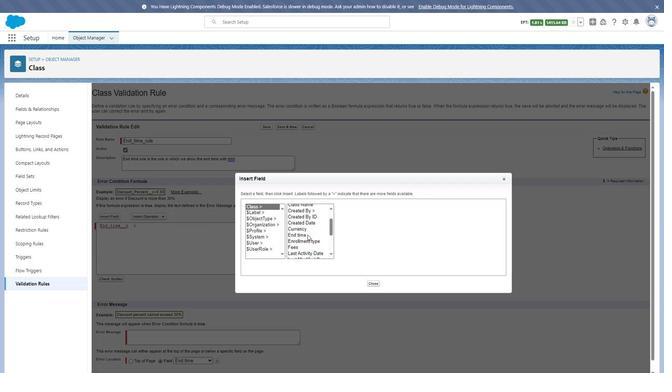 
Action: Mouse scrolled (260, 236) with delta (0, 0)
Screenshot: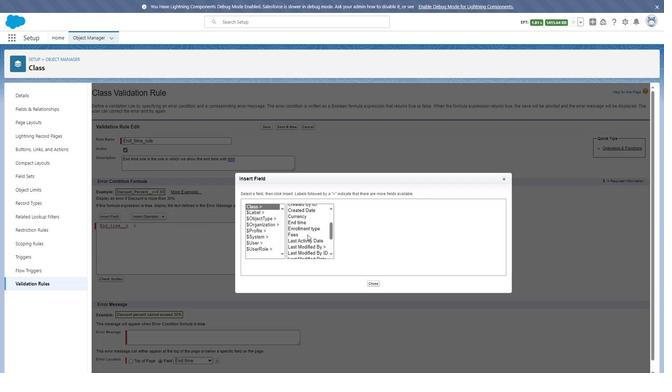 
Action: Mouse scrolled (260, 236) with delta (0, 0)
Screenshot: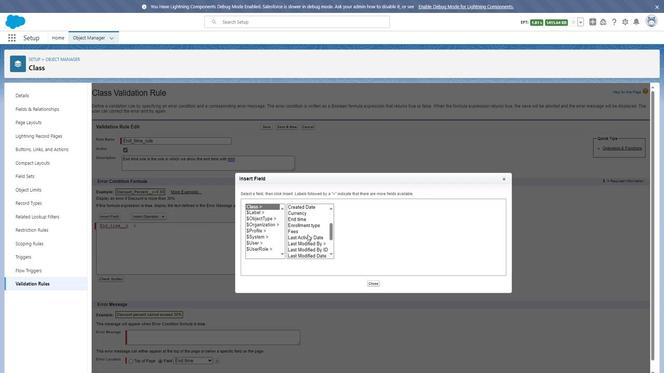 
Action: Mouse scrolled (260, 236) with delta (0, 0)
Screenshot: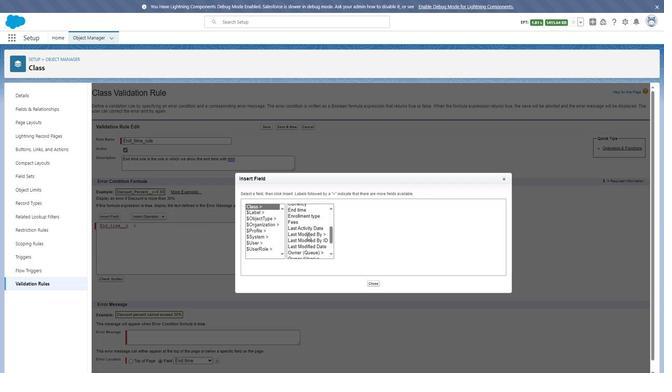 
Action: Mouse moved to (263, 247)
Screenshot: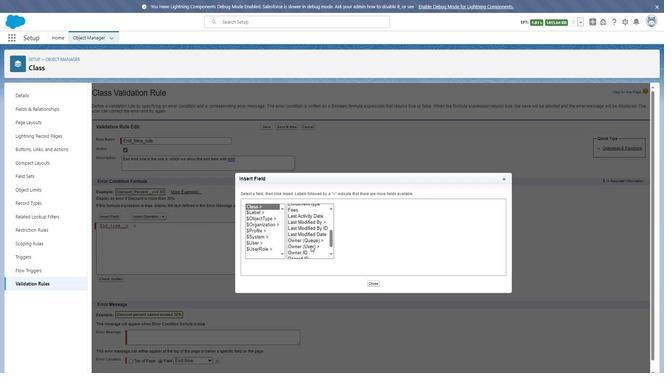 
Action: Mouse scrolled (263, 247) with delta (0, 0)
Screenshot: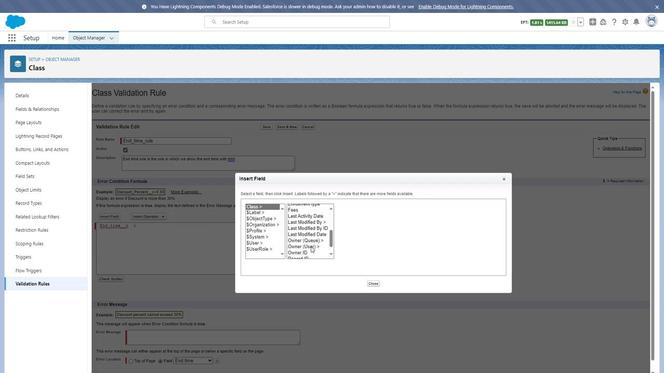 
Action: Mouse moved to (263, 248)
Screenshot: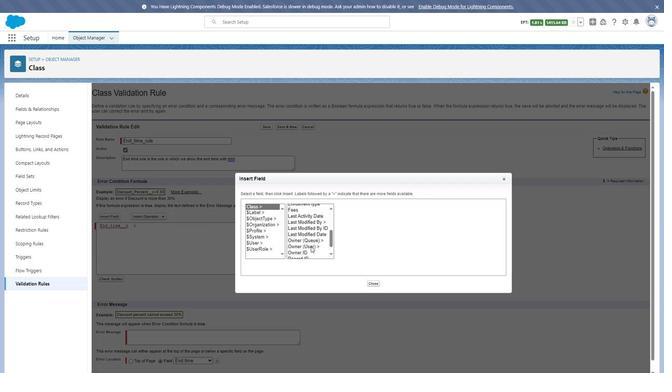 
Action: Mouse scrolled (263, 247) with delta (0, 0)
Screenshot: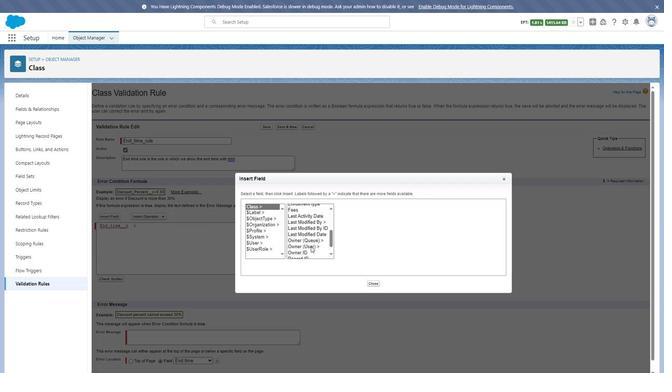 
Action: Mouse moved to (263, 249)
Screenshot: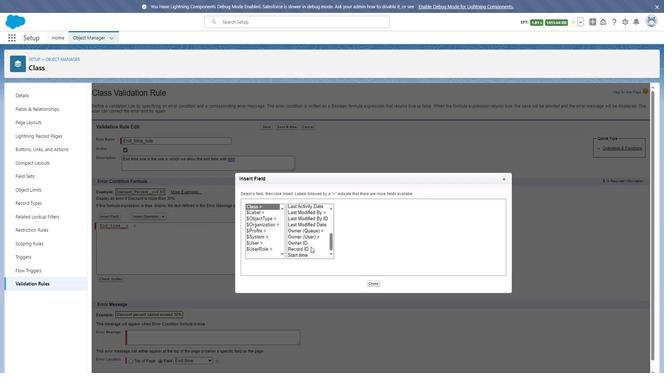 
Action: Mouse scrolled (263, 248) with delta (0, 0)
Screenshot: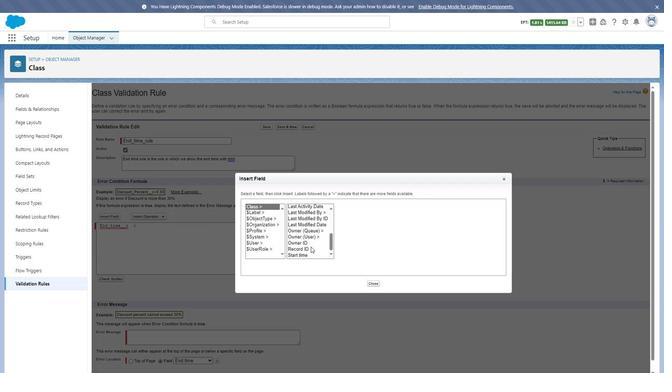 
Action: Mouse moved to (257, 254)
Screenshot: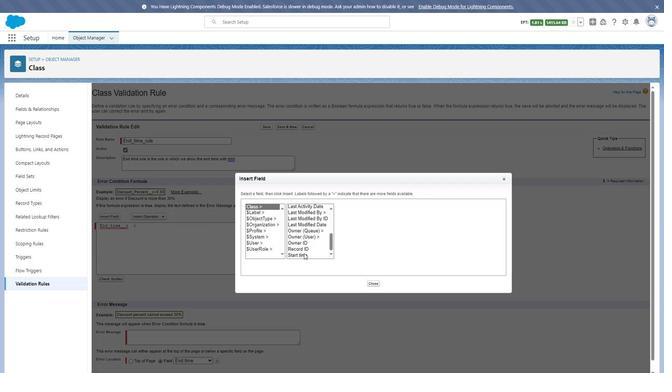 
Action: Mouse pressed left at (257, 254)
Screenshot: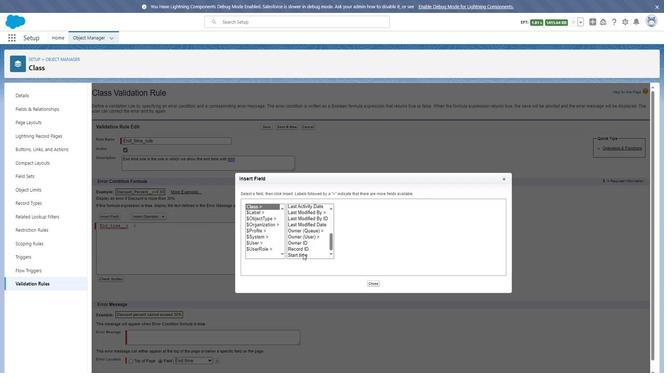 
Action: Mouse moved to (301, 244)
Screenshot: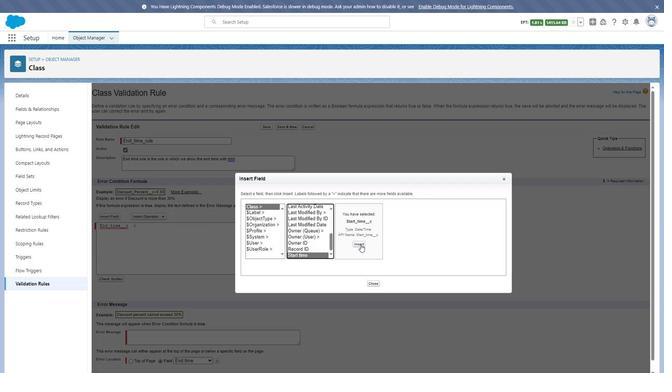 
Action: Mouse pressed left at (301, 244)
Screenshot: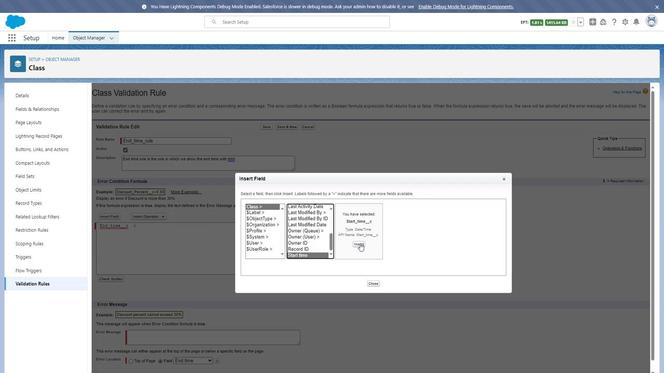 
Action: Mouse moved to (116, 279)
Screenshot: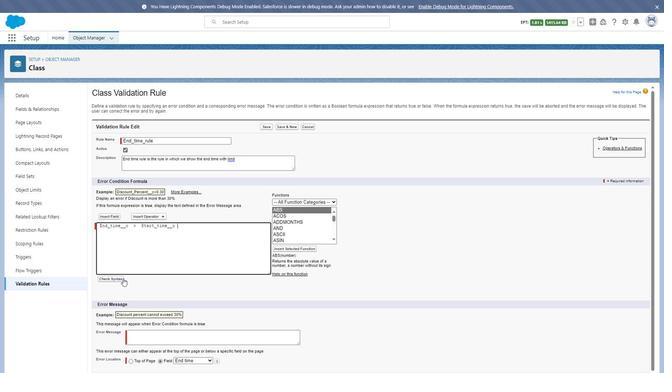
Action: Mouse pressed left at (116, 279)
Screenshot: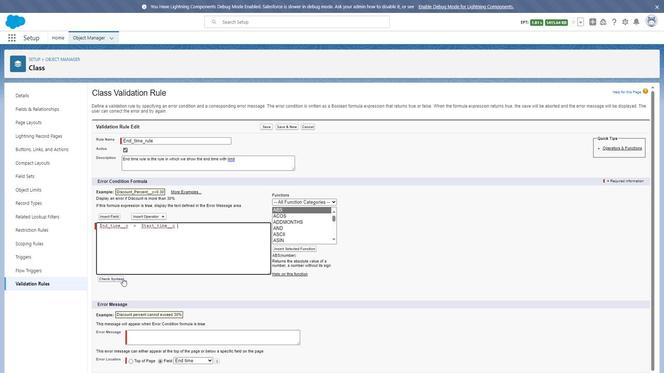 
Action: Mouse moved to (121, 278)
Screenshot: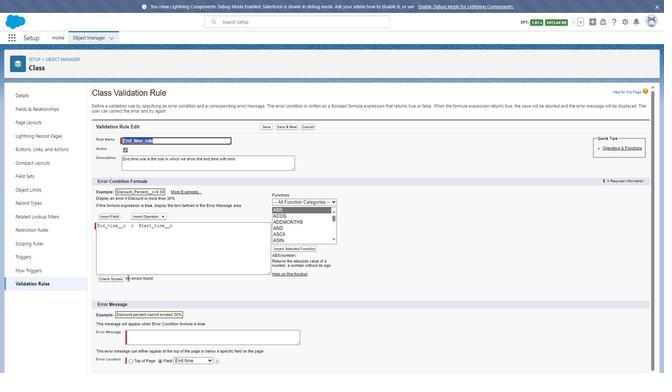 
Action: Mouse scrolled (121, 278) with delta (0, 0)
Screenshot: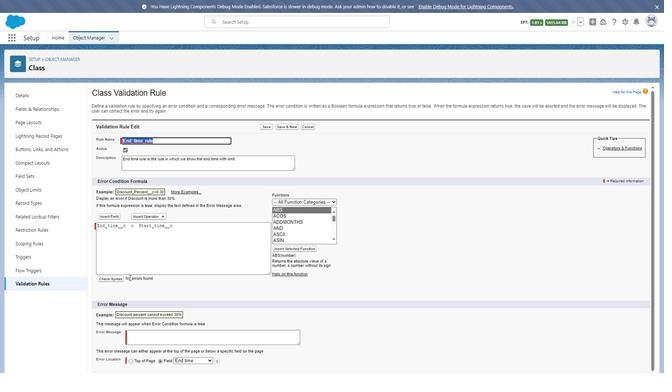 
Action: Mouse moved to (129, 327)
Screenshot: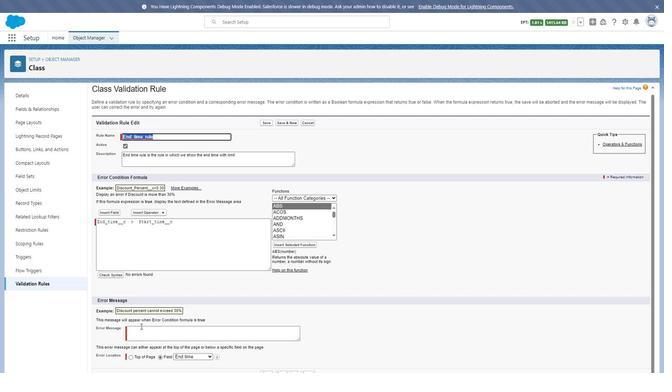 
Action: Mouse pressed left at (129, 327)
Screenshot: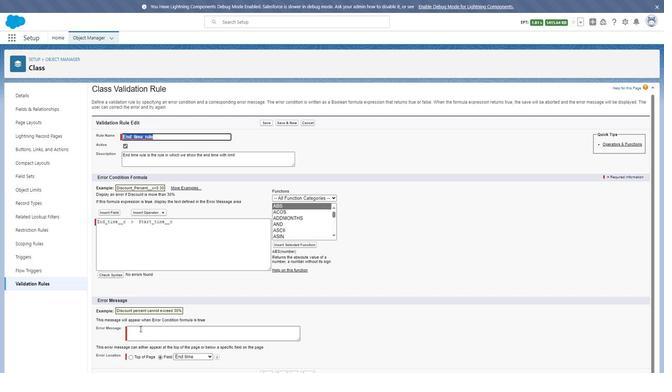 
Action: Key pressed <Key.shift>End<Key.space>time<Key.space>should<Key.space>be<Key.space>more<Key.space>than<Key.space>start<Key.space>tum<Key.backspace><Key.backspace>ime
Screenshot: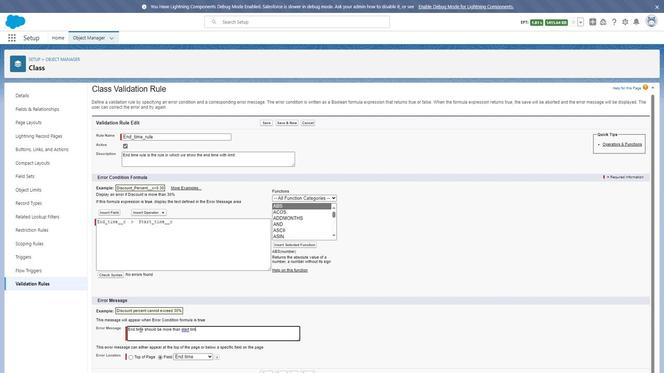 
Action: Mouse moved to (227, 370)
Screenshot: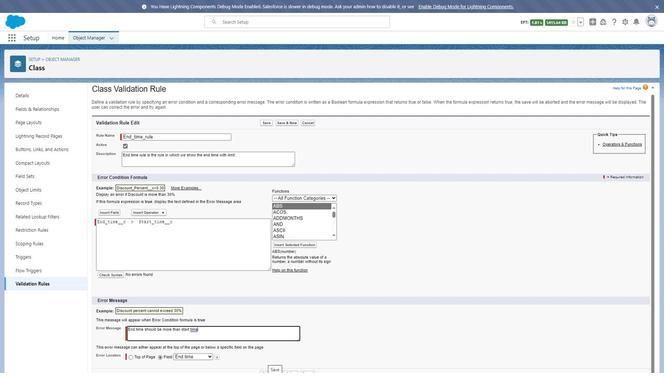 
Action: Mouse pressed left at (227, 370)
Screenshot: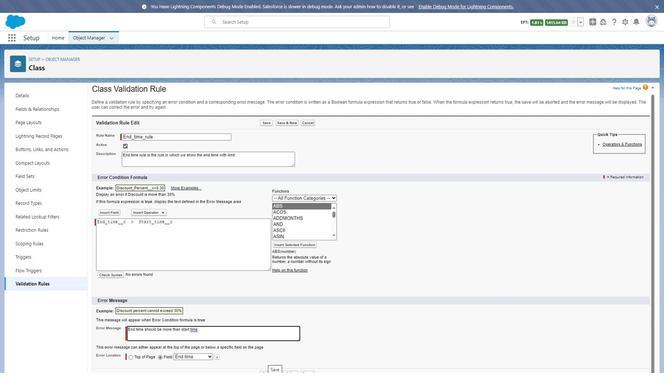 
Action: Mouse moved to (83, 44)
Screenshot: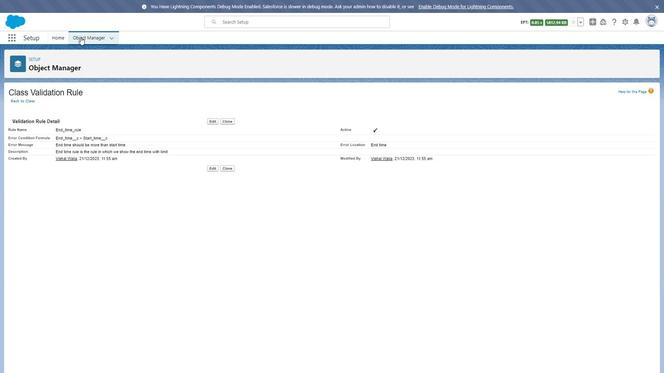 
Action: Mouse pressed left at (83, 44)
Screenshot: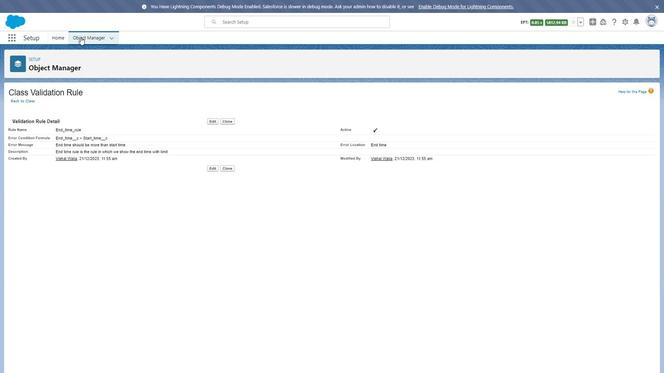 
Action: Mouse moved to (47, 280)
Screenshot: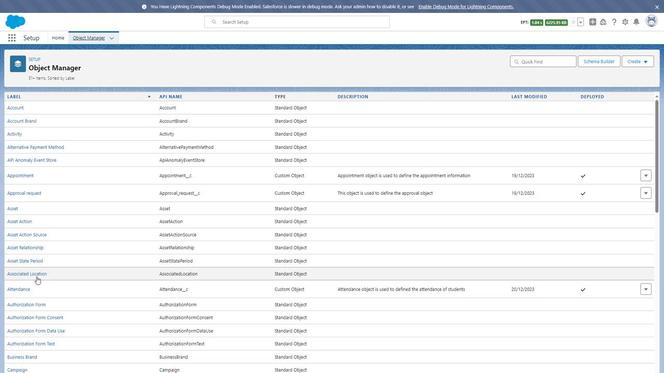 
Action: Mouse scrolled (47, 280) with delta (0, 0)
Screenshot: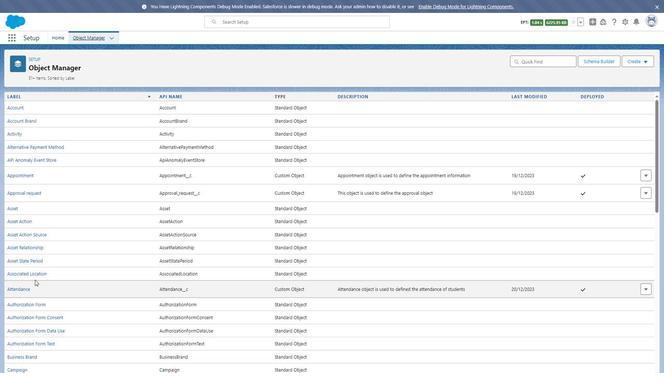 
Action: Mouse scrolled (47, 280) with delta (0, 0)
Screenshot: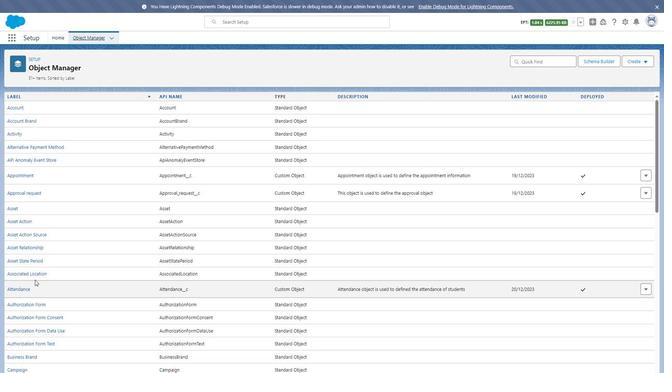 
Action: Mouse scrolled (47, 280) with delta (0, 0)
Screenshot: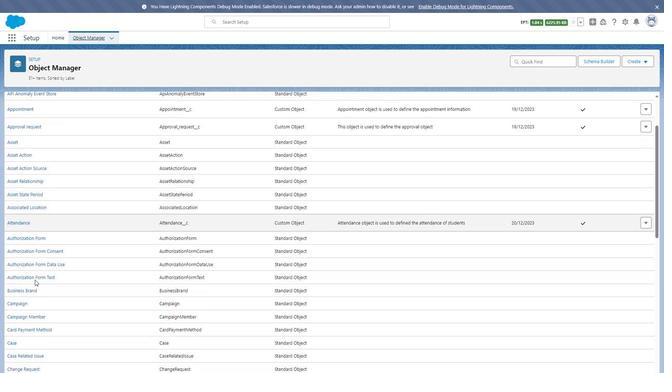 
Action: Mouse scrolled (47, 280) with delta (0, 0)
Screenshot: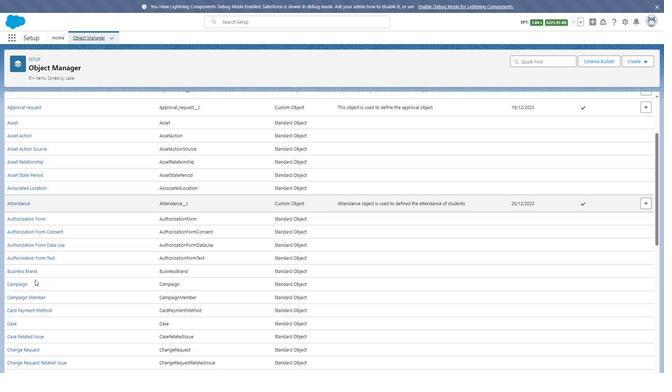 
Action: Mouse scrolled (47, 280) with delta (0, 0)
Screenshot: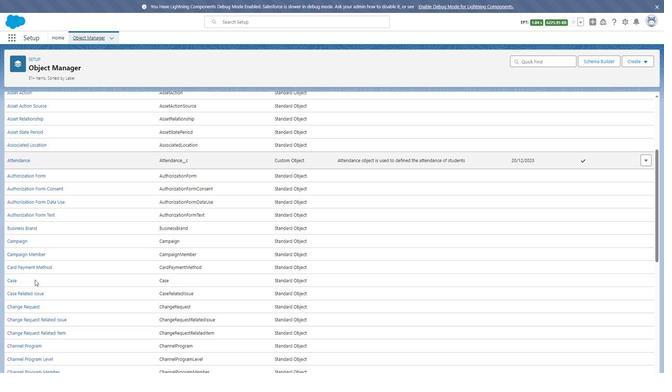 
Action: Mouse scrolled (47, 280) with delta (0, 0)
Screenshot: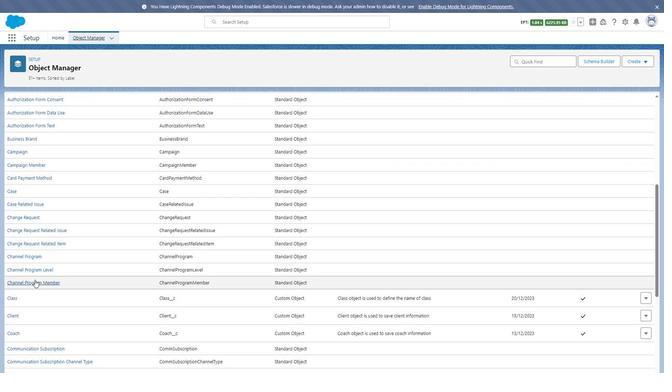 
Action: Mouse moved to (31, 257)
Screenshot: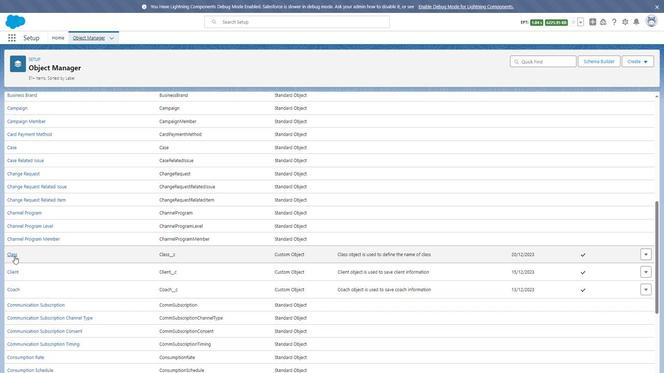 
Action: Mouse pressed left at (31, 257)
Screenshot: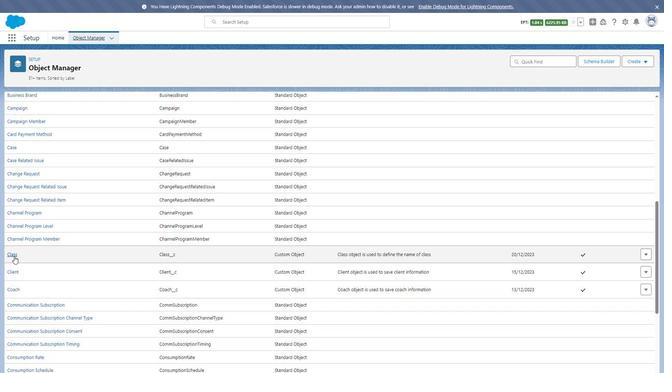 
Action: Mouse moved to (47, 115)
Screenshot: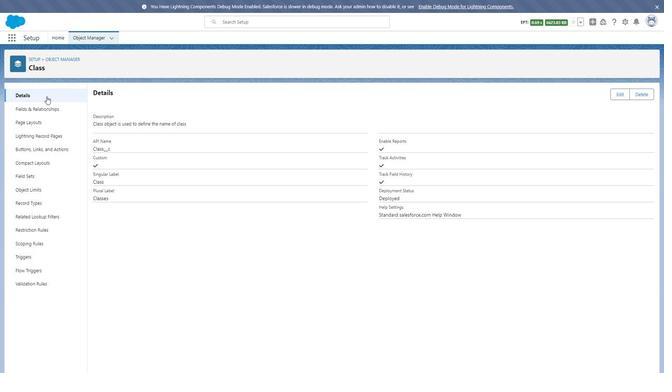 
Action: Mouse pressed left at (47, 115)
Screenshot: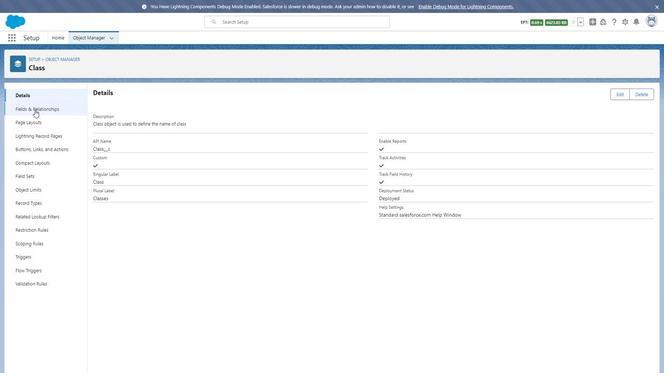 
Action: Mouse moved to (94, 264)
Screenshot: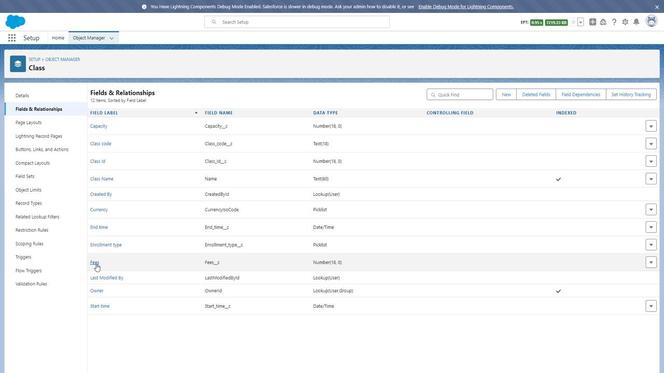 
Action: Mouse pressed left at (94, 264)
Screenshot: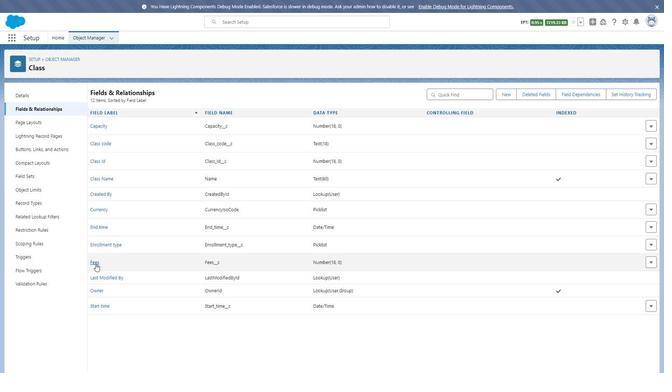 
Action: Mouse moved to (229, 300)
Screenshot: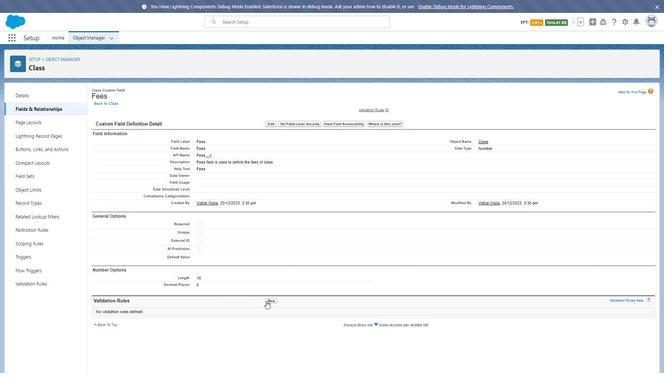 
Action: Mouse pressed left at (229, 300)
Screenshot: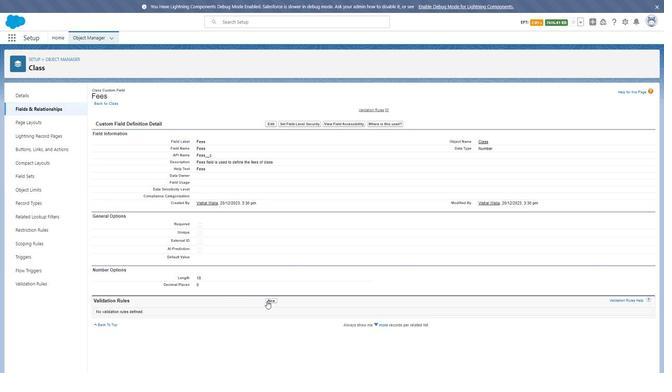 
Action: Mouse moved to (117, 139)
Screenshot: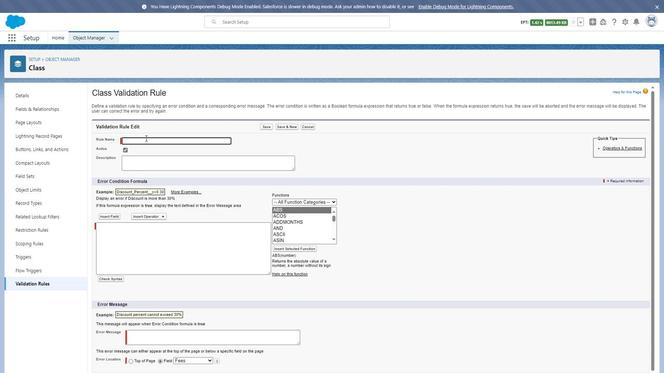 
Action: Key pressed <Key.shift>
Screenshot: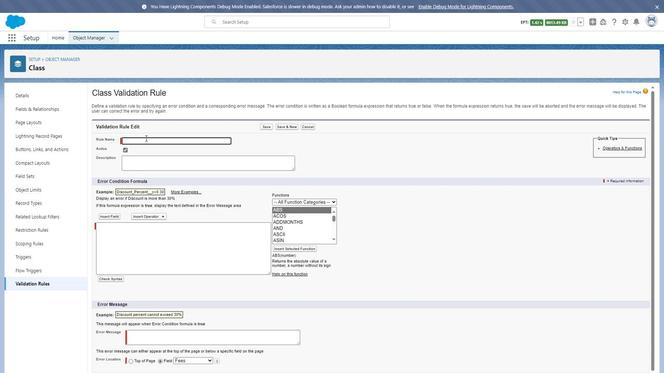 
Action: Mouse moved to (108, 136)
Screenshot: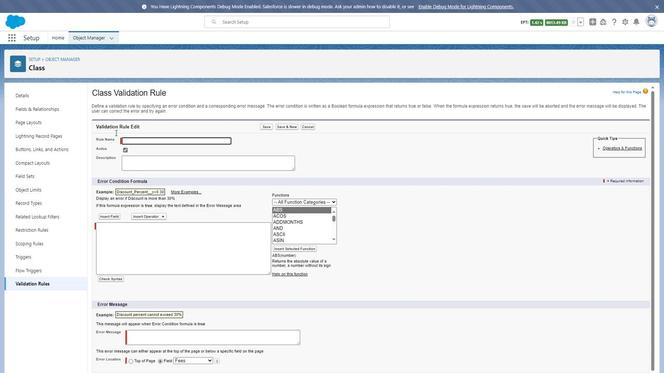 
Action: Key pressed <Key.shift><Key.shift><Key.shift><Key.shift><Key.shift><Key.shift>Fees<Key.space>rule
Screenshot: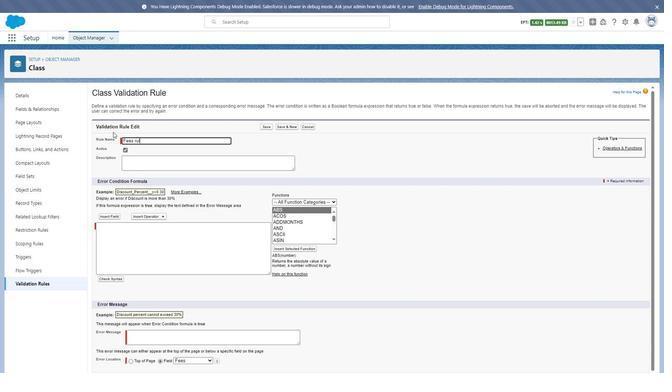 
Action: Mouse moved to (121, 163)
Screenshot: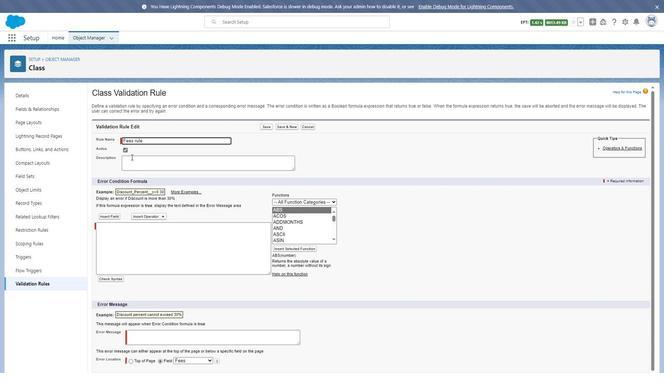 
Action: Mouse pressed left at (121, 163)
Screenshot: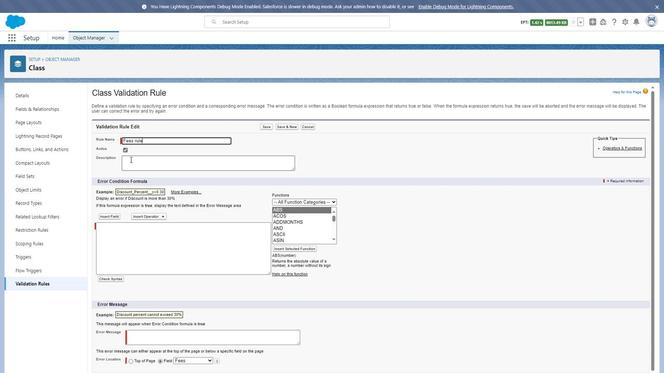 
Action: Key pressed <Key.shift>Fees<Key.space>rule<Key.space>is<Key.space>used<Key.space>to<Key.space>define<Key.space><Key.backspace>d<Key.space>the<Key.space>fees<Key.space>of<Key.space>class<Key.space>within<Key.space>limit
Screenshot: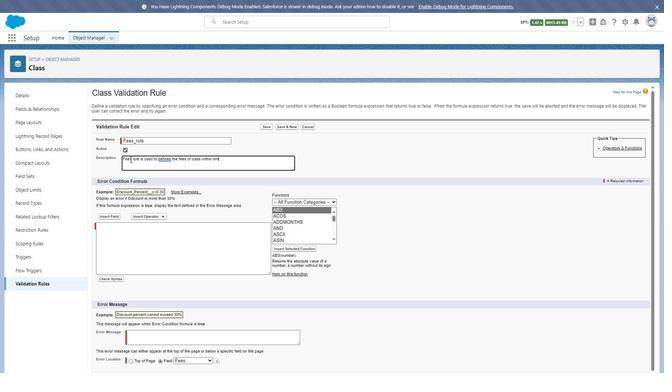 
Action: Mouse moved to (105, 217)
Screenshot: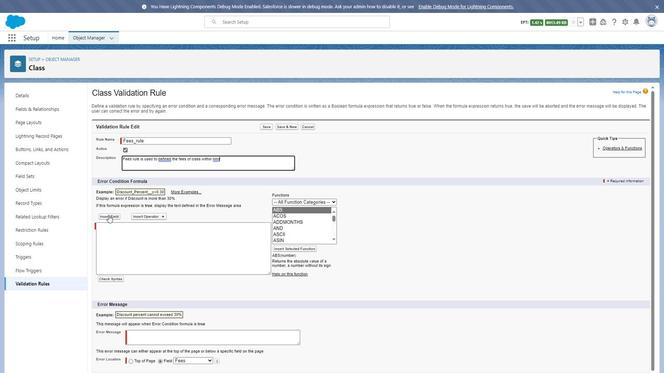
Action: Mouse pressed left at (105, 217)
Screenshot: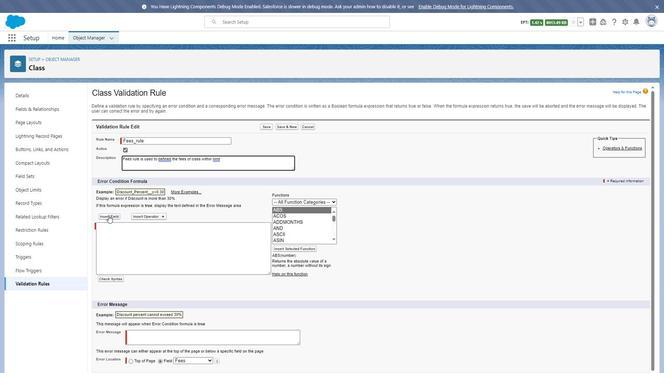 
Action: Mouse moved to (258, 238)
Screenshot: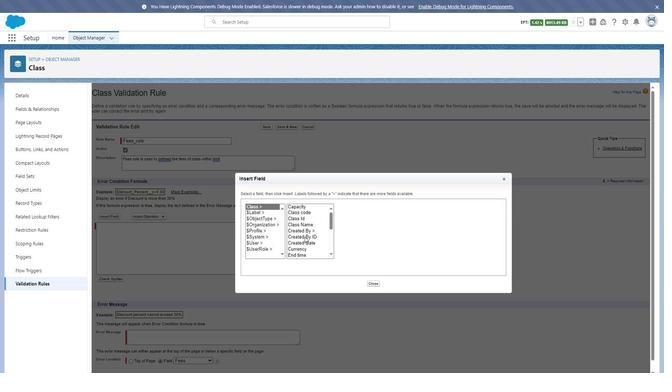
Action: Mouse scrolled (258, 238) with delta (0, 0)
Screenshot: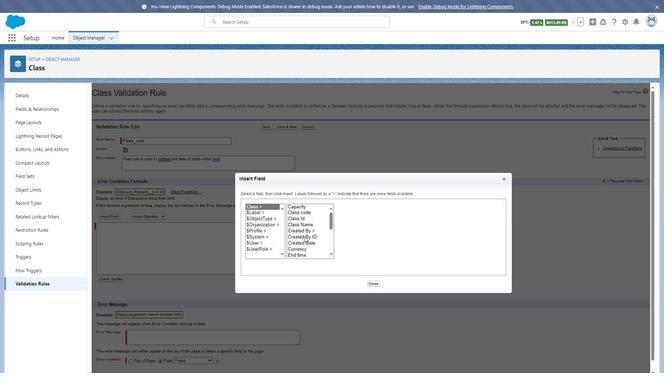 
Action: Mouse scrolled (258, 238) with delta (0, 0)
Screenshot: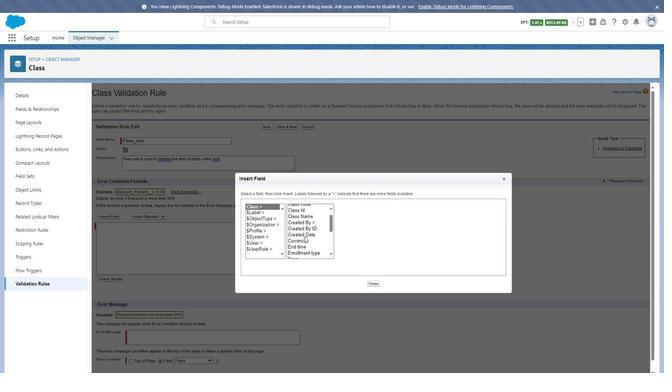 
Action: Mouse scrolled (258, 238) with delta (0, 0)
Screenshot: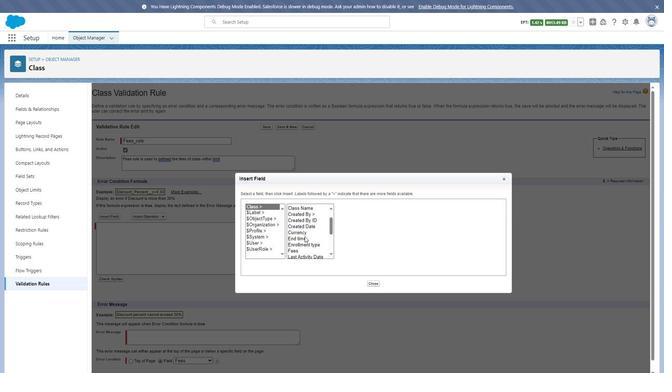 
Action: Mouse moved to (247, 245)
Screenshot: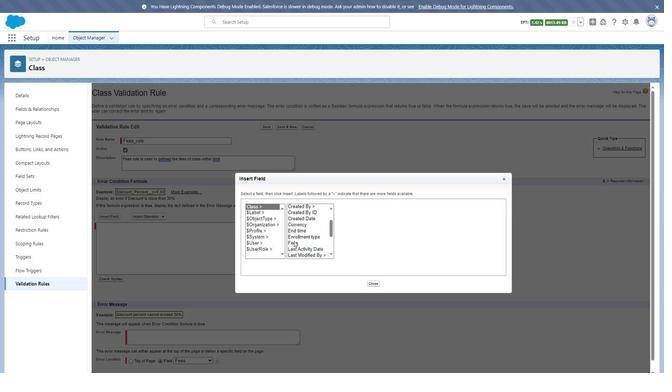 
Action: Mouse pressed left at (247, 245)
Screenshot: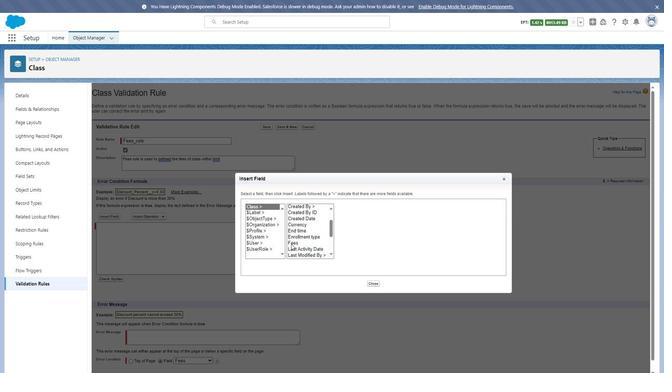 
Action: Mouse moved to (297, 245)
Screenshot: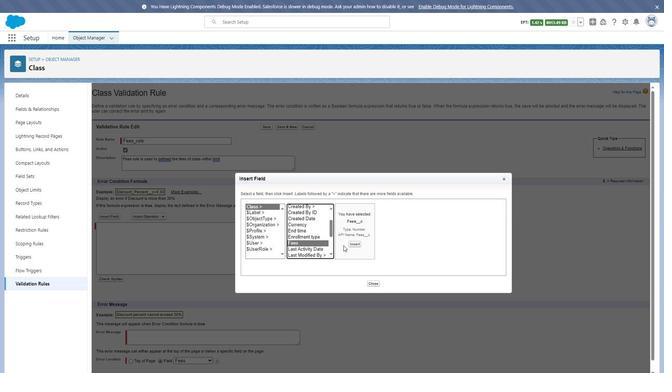 
Action: Mouse pressed left at (297, 245)
Screenshot: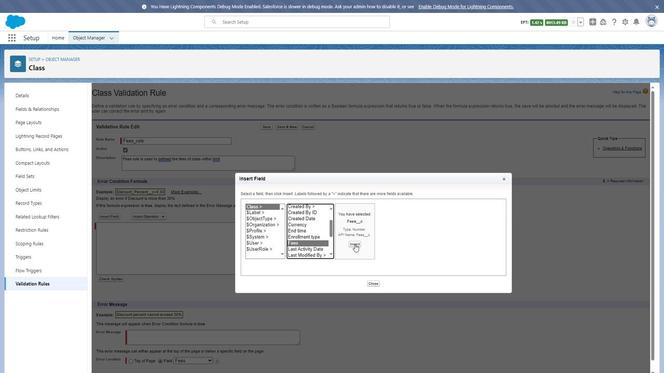 
Action: Mouse moved to (145, 217)
Screenshot: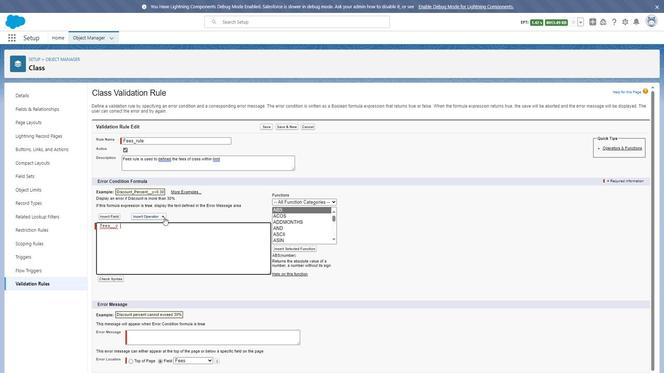 
Action: Mouse pressed left at (145, 217)
Screenshot: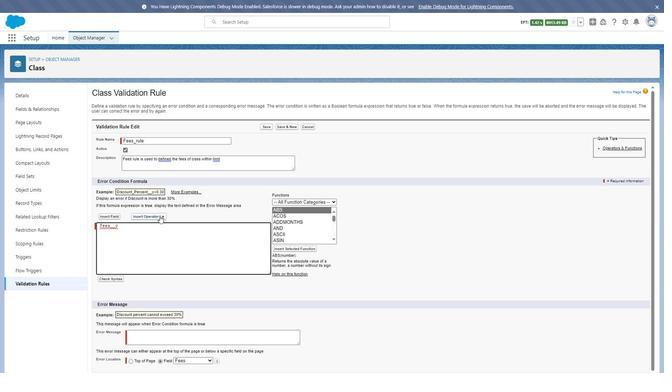 
Action: Mouse moved to (139, 298)
Screenshot: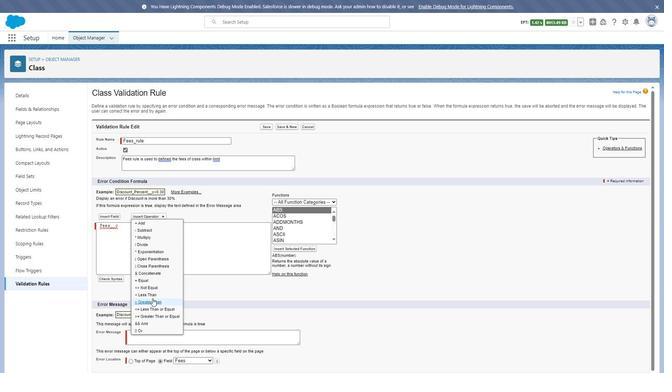 
Action: Mouse pressed left at (139, 298)
Screenshot: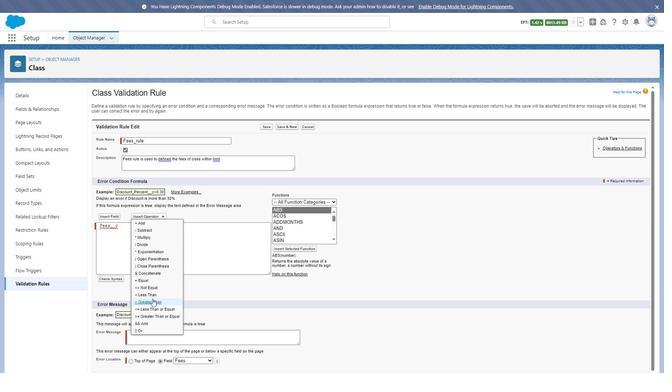 
Action: Mouse moved to (152, 249)
Screenshot: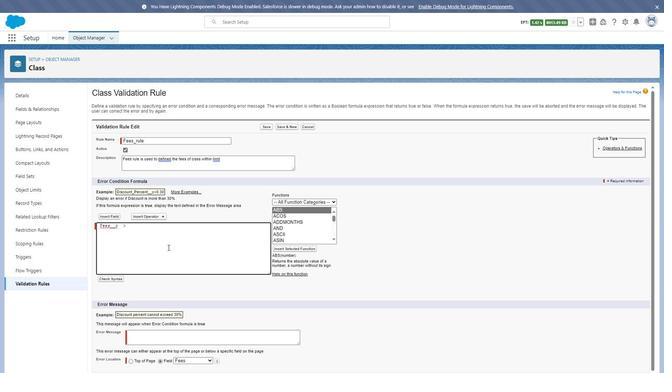 
Action: Key pressed 0
Screenshot: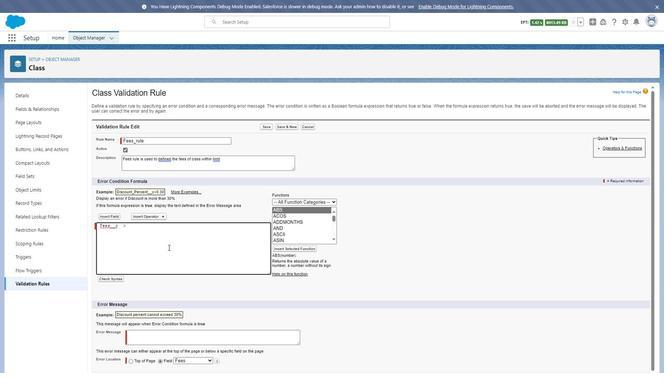 
Action: Mouse moved to (107, 279)
Screenshot: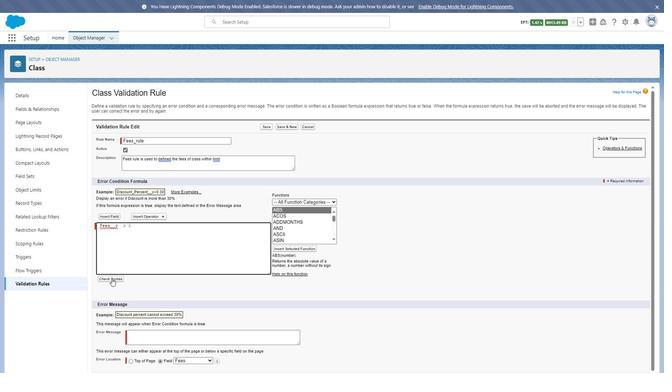 
Action: Mouse pressed left at (107, 279)
Screenshot: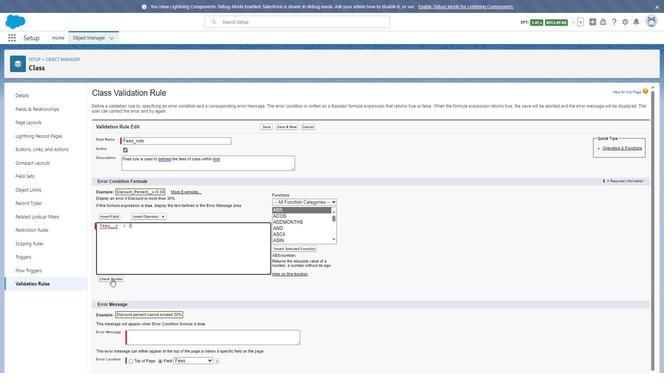 
Action: Mouse moved to (131, 334)
Screenshot: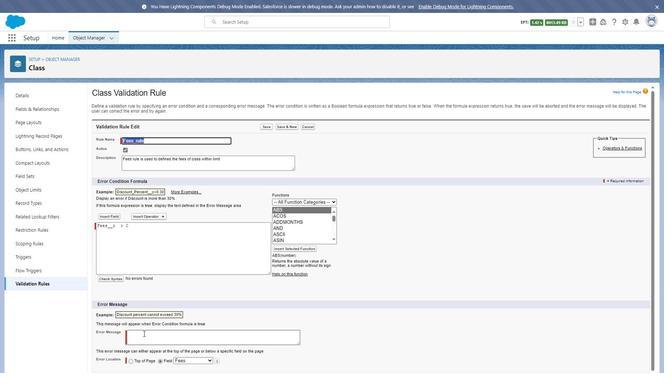 
Action: Mouse pressed left at (131, 334)
Screenshot: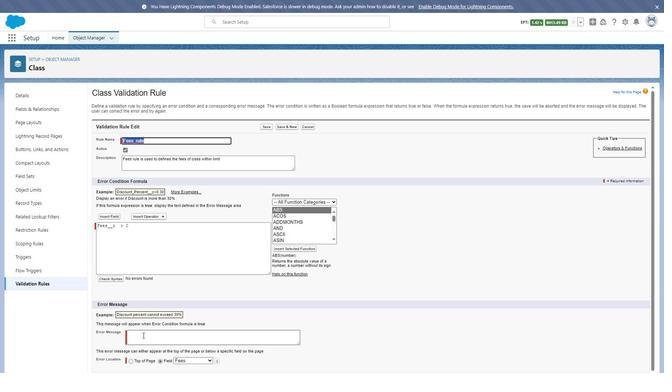 
Action: Mouse moved to (99, 316)
Screenshot: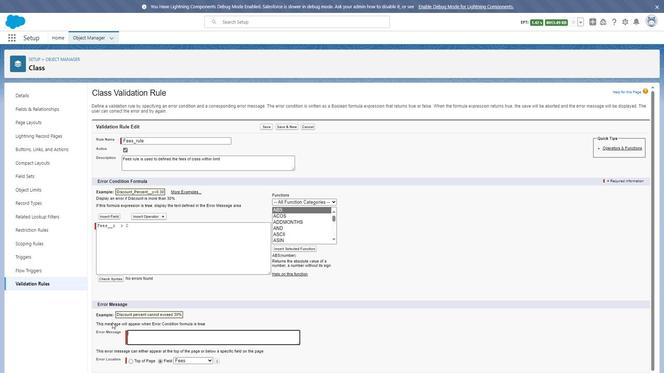 
Action: Key pressed <Key.shift><Key.shift>Fees<Key.space>of<Key.space>class<Key.space>should<Key.space>be<Key.space>more<Key.space>than<Key.space>0
Screenshot: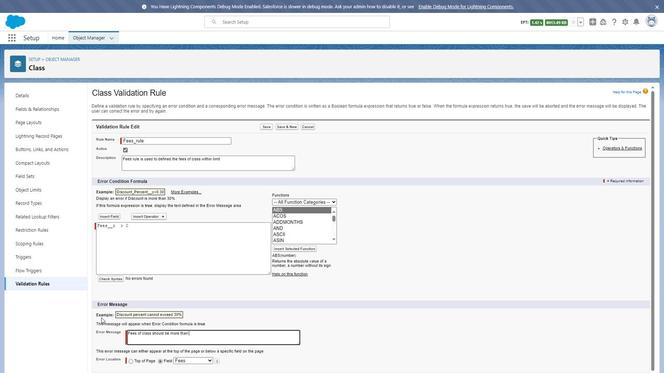 
Action: Mouse moved to (227, 373)
Screenshot: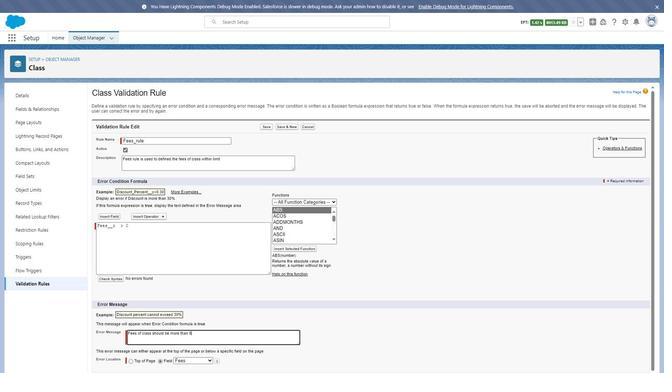 
Action: Mouse pressed left at (227, 373)
Screenshot: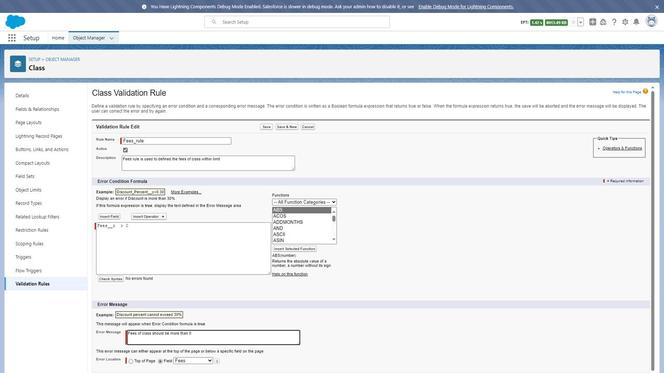 
Action: Mouse moved to (82, 43)
Screenshot: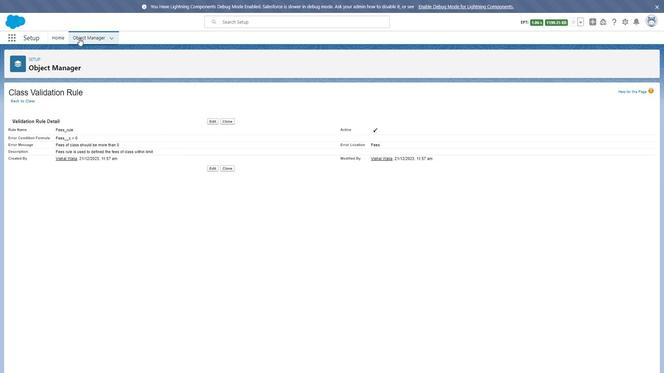 
Action: Mouse pressed left at (82, 43)
Screenshot: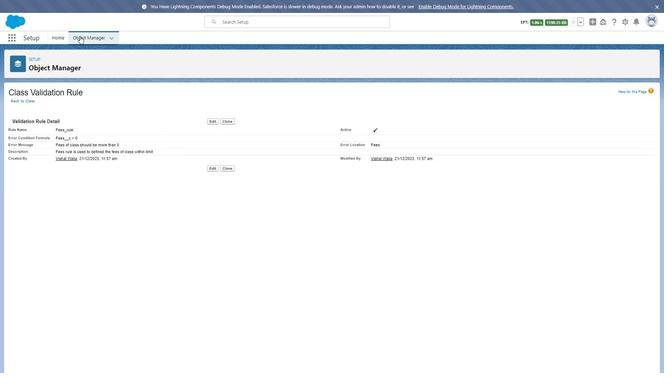 
Action: Mouse moved to (54, 285)
Screenshot: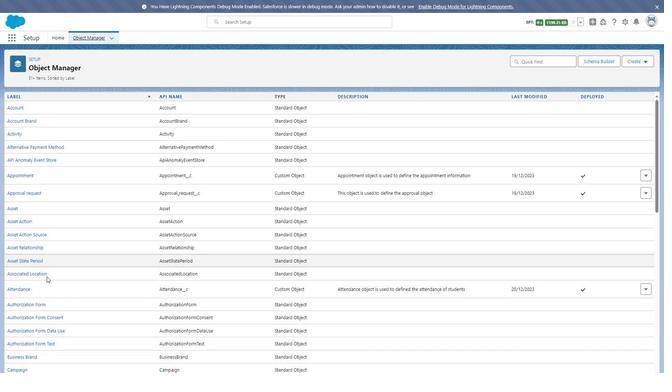 
Action: Mouse scrolled (54, 284) with delta (0, 0)
Screenshot: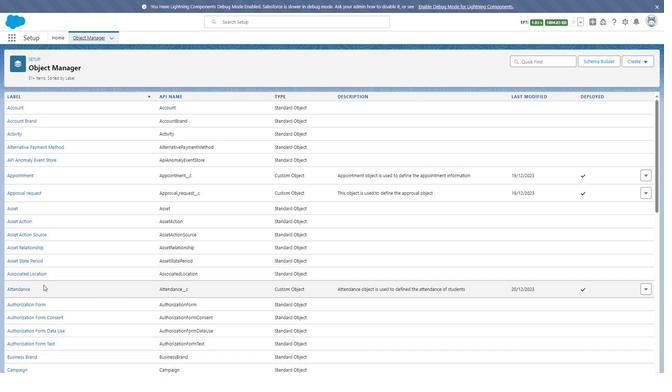 
Action: Mouse scrolled (54, 284) with delta (0, 0)
Screenshot: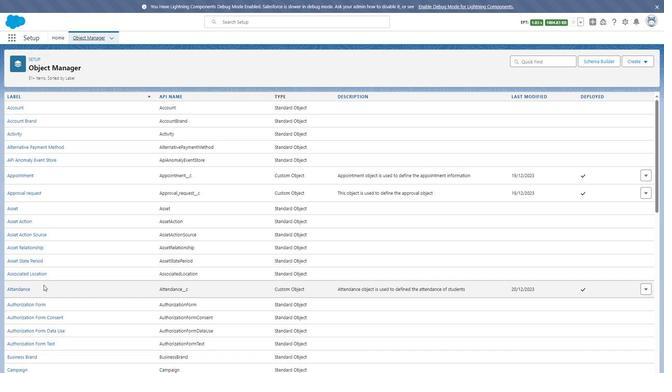 
Action: Mouse scrolled (54, 284) with delta (0, 0)
Screenshot: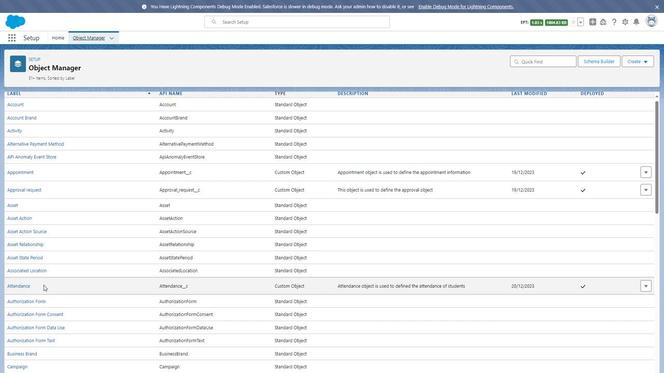 
Action: Mouse scrolled (54, 284) with delta (0, 0)
Screenshot: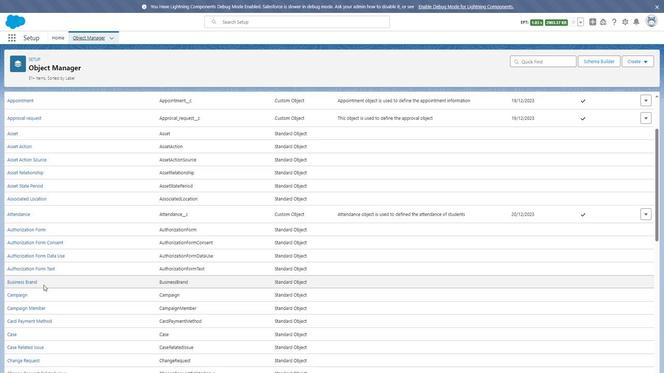 
Action: Mouse scrolled (54, 284) with delta (0, 0)
Screenshot: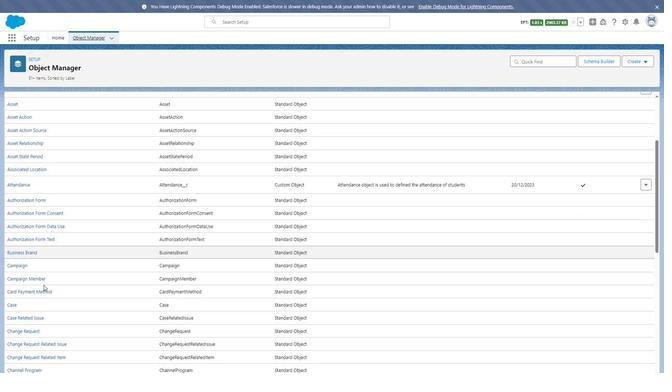 
Action: Mouse scrolled (54, 284) with delta (0, 0)
Screenshot: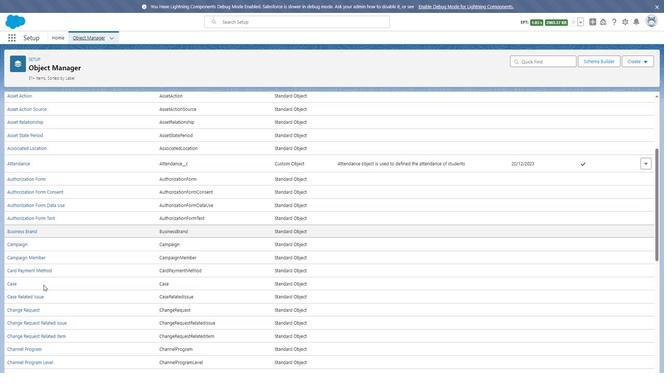 
Action: Mouse moved to (29, 257)
Screenshot: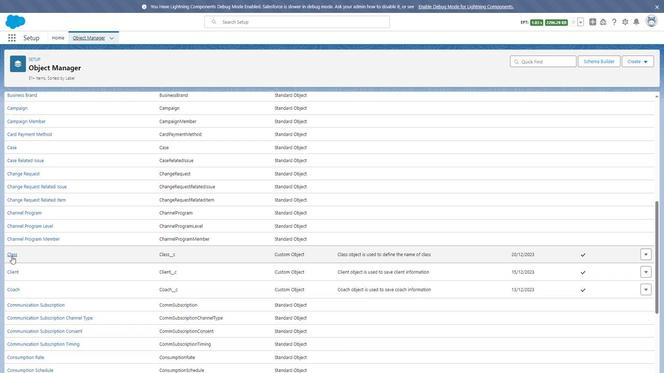 
Action: Mouse pressed left at (29, 257)
Screenshot: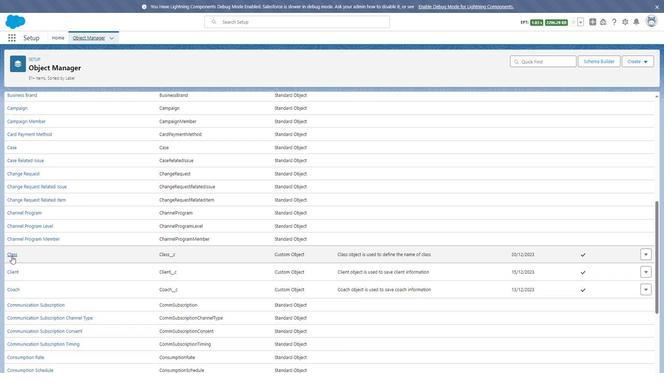 
Action: Mouse moved to (48, 116)
Screenshot: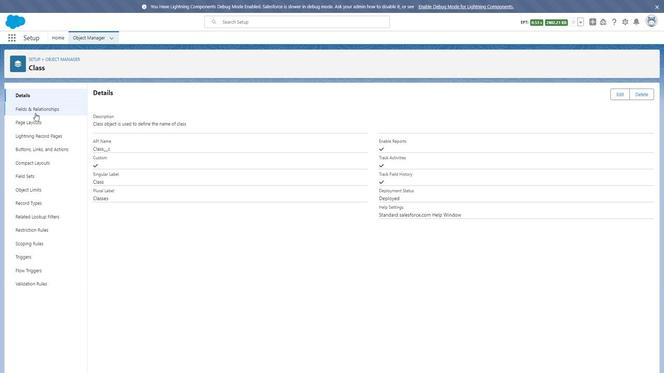 
Action: Mouse pressed left at (48, 116)
Screenshot: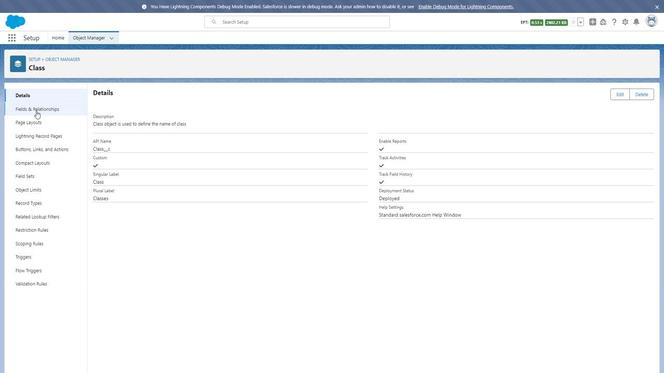 
Action: Mouse moved to (97, 304)
Screenshot: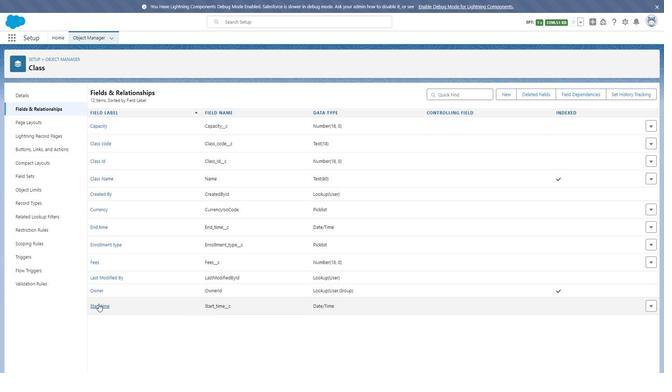 
Action: Mouse pressed left at (97, 304)
Screenshot: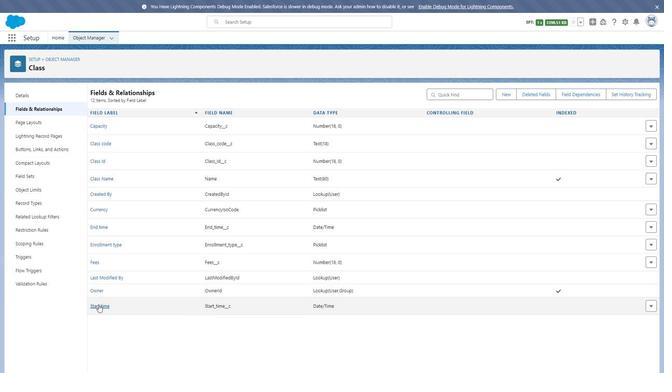 
Action: Mouse moved to (229, 250)
Screenshot: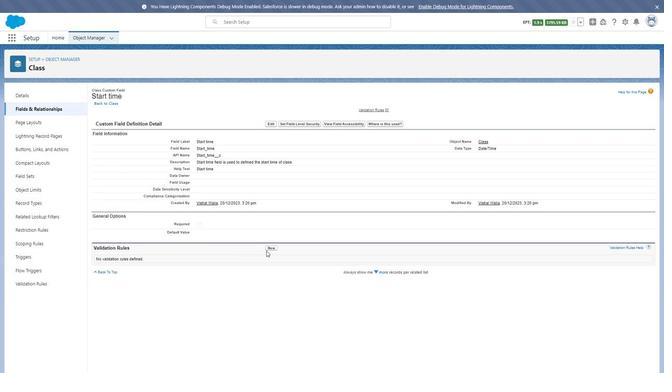 
Action: Mouse pressed left at (229, 250)
Screenshot: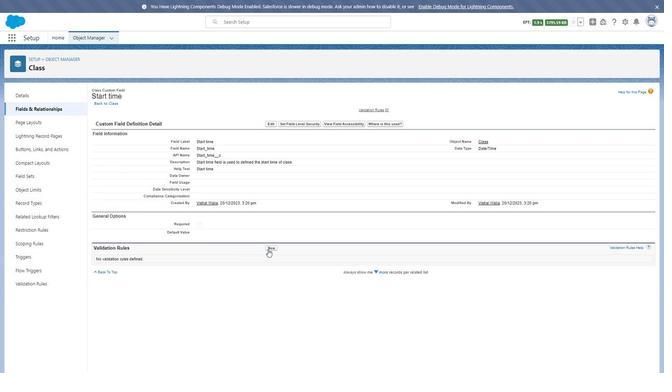 
Action: Mouse moved to (129, 147)
Screenshot: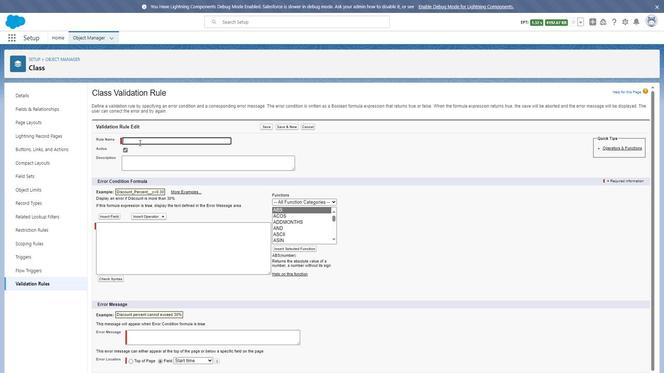 
Action: Key pressed <Key.shift>Start<Key.space>time<Key.space>rule
Screenshot: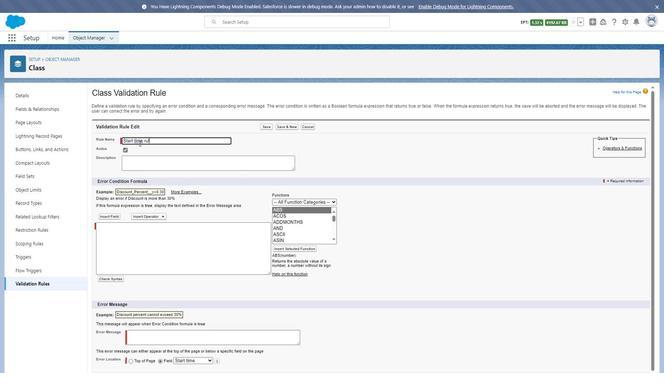 
Action: Mouse moved to (134, 166)
Screenshot: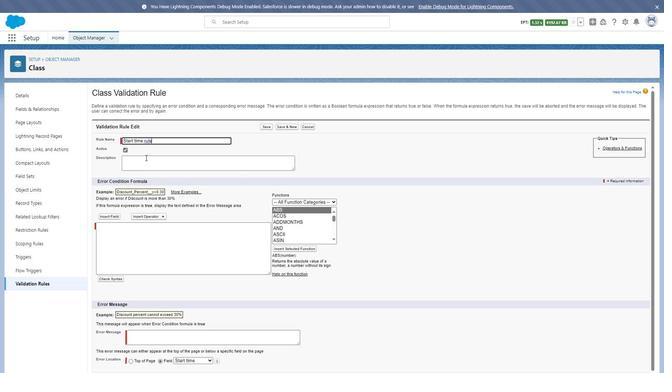 
Action: Mouse pressed left at (134, 166)
Screenshot: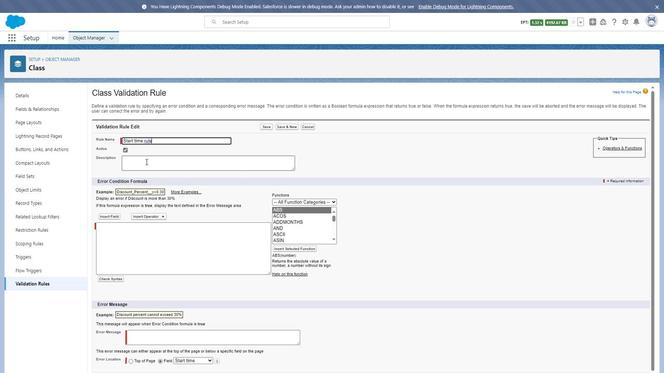 
Action: Key pressed <Key.shift>Start<Key.space>time<Key.space>rule<Key.space>is<Key.space>used<Key.space>to<Key.space>defined<Key.space>the<Key.space>start<Key.space>time<Key.space>with<Key.space>some<Key.space>limit
Screenshot: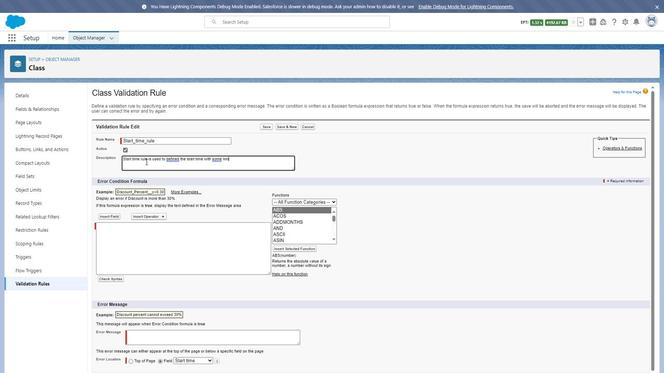 
Action: Mouse moved to (107, 219)
Screenshot: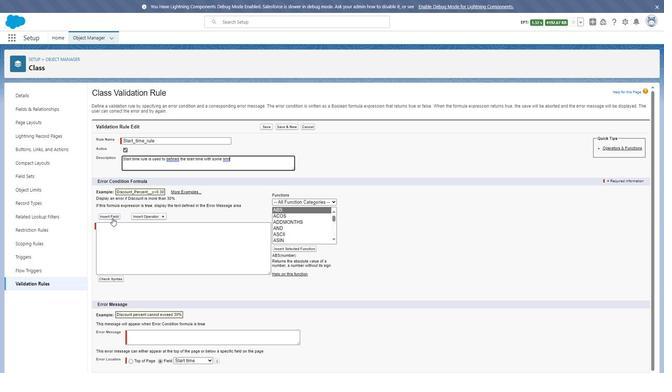 
Action: Mouse pressed left at (107, 219)
Screenshot: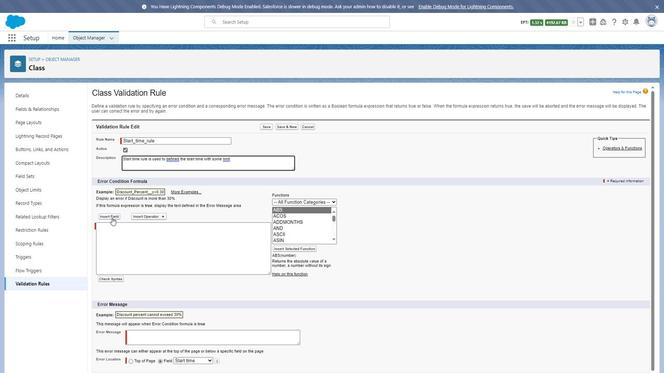 
Action: Mouse moved to (252, 240)
Screenshot: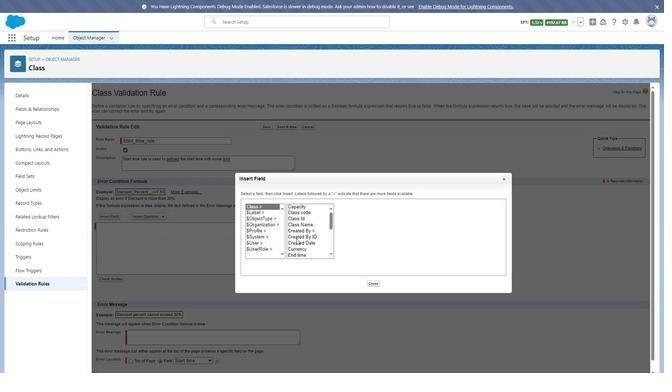 
Action: Mouse pressed left at (252, 240)
Screenshot: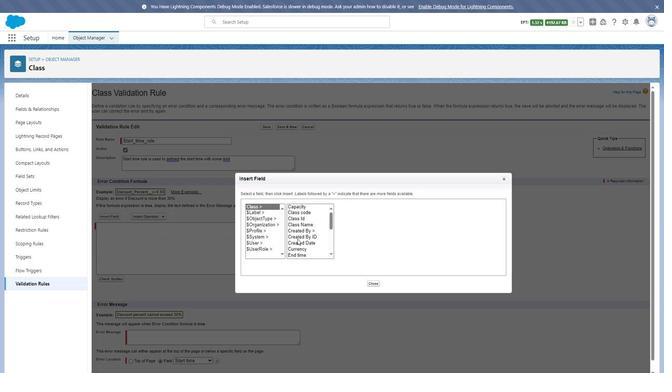 
Action: Mouse moved to (253, 240)
Screenshot: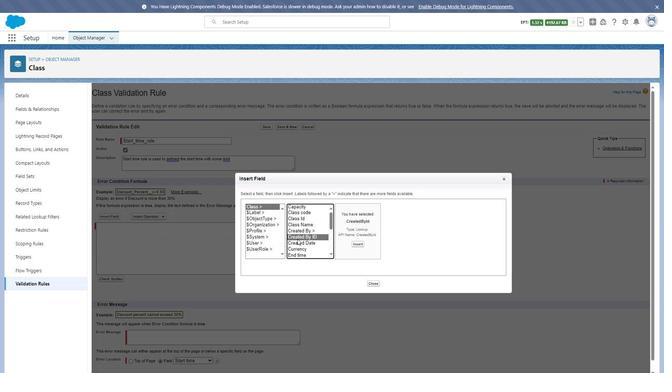 
Action: Mouse scrolled (253, 240) with delta (0, 0)
Screenshot: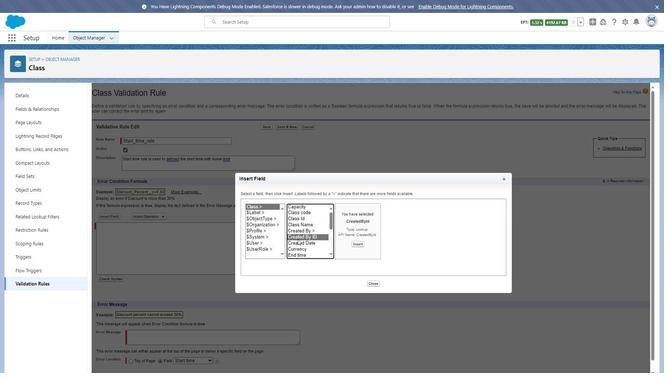 
Action: Mouse scrolled (253, 240) with delta (0, 0)
Screenshot: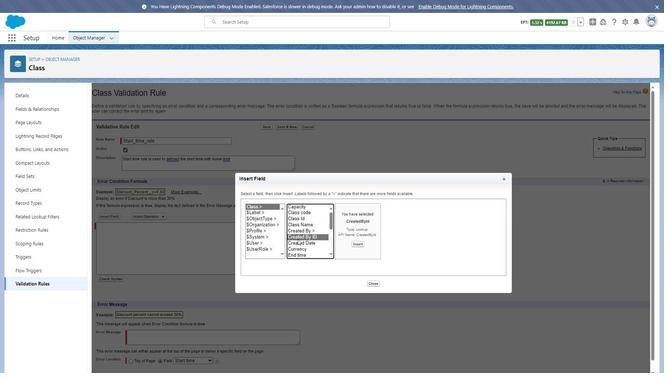 
Action: Mouse scrolled (253, 240) with delta (0, 0)
Screenshot: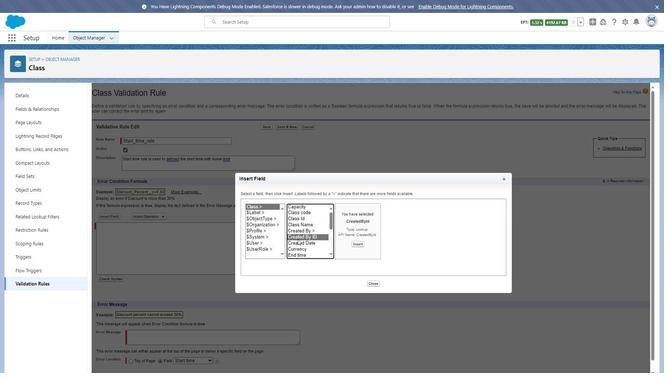 
Action: Mouse scrolled (253, 240) with delta (0, 0)
Screenshot: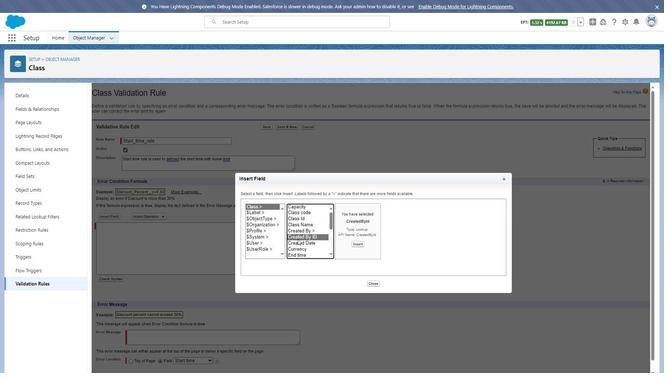 
Action: Mouse scrolled (253, 240) with delta (0, 0)
Screenshot: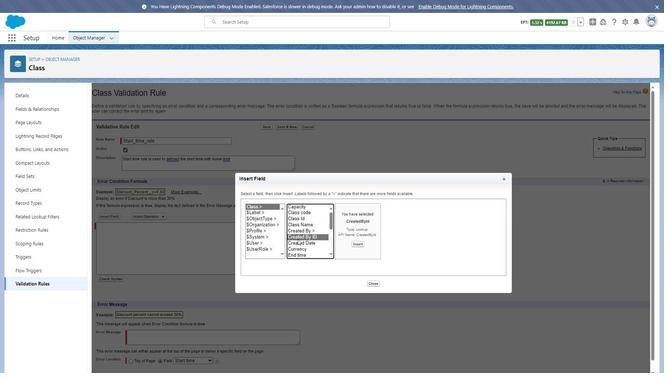 
Action: Mouse scrolled (253, 240) with delta (0, 0)
Screenshot: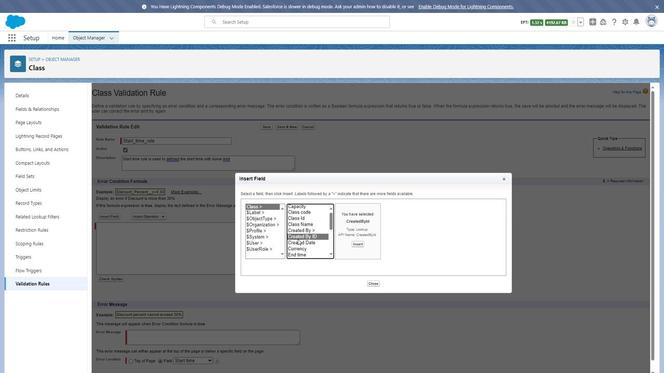 
Action: Mouse moved to (254, 244)
Screenshot: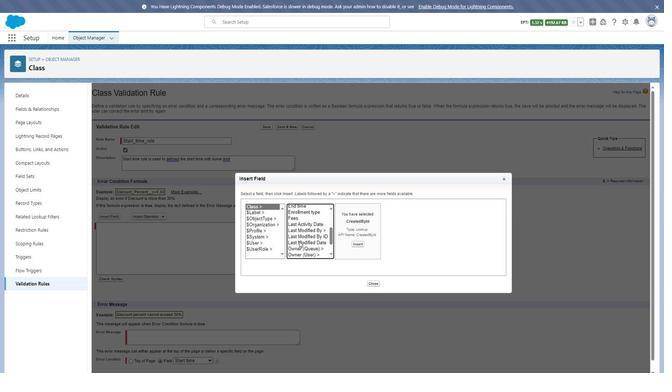 
Action: Mouse scrolled (254, 243) with delta (0, 0)
Screenshot: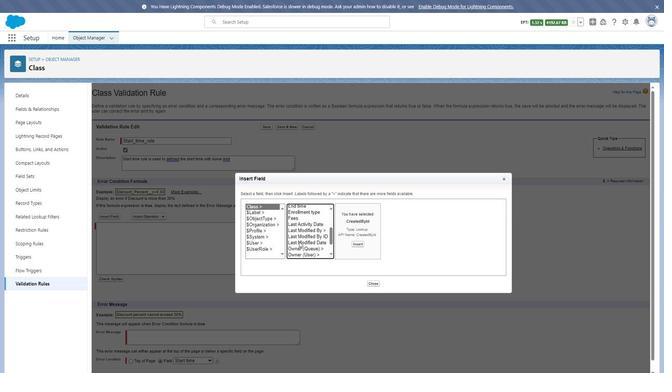 
Action: Mouse moved to (253, 254)
Screenshot: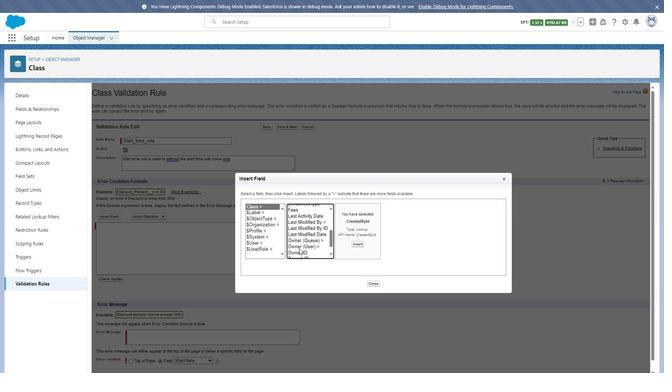 
Action: Mouse scrolled (253, 254) with delta (0, 0)
Screenshot: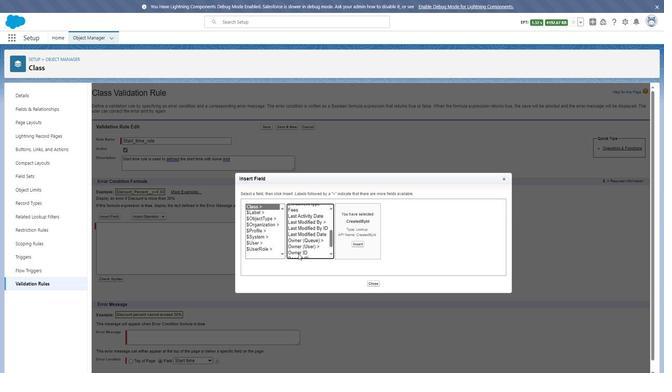 
Action: Mouse moved to (253, 255)
Screenshot: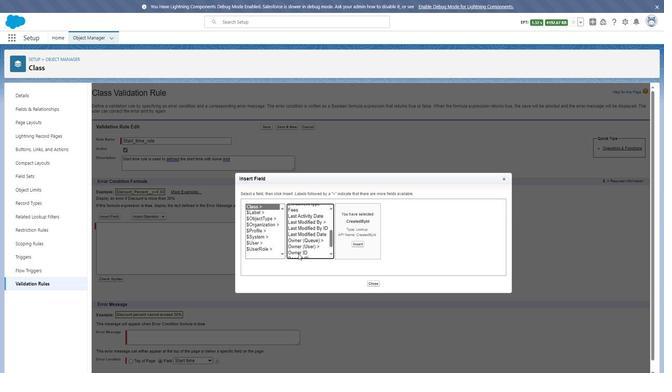 
Action: Mouse scrolled (253, 255) with delta (0, 0)
Screenshot: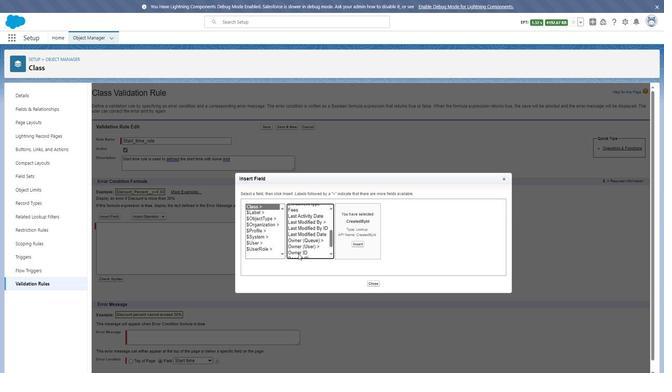 
Action: Mouse moved to (252, 255)
Screenshot: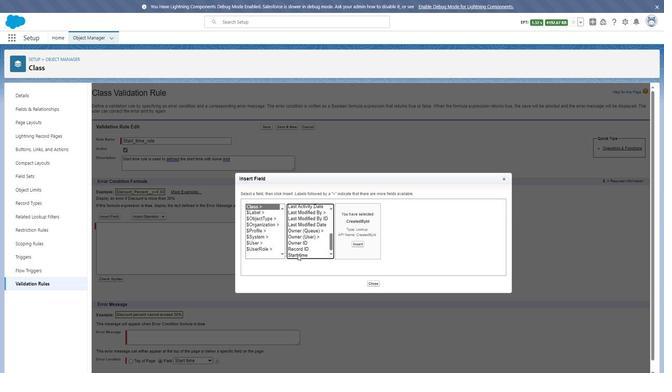 
Action: Mouse pressed left at (252, 255)
Screenshot: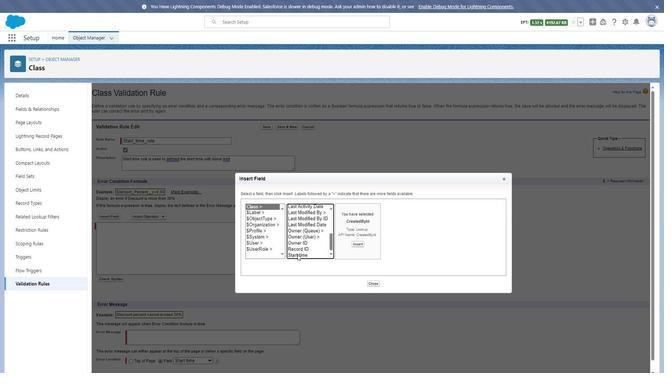 
Action: Mouse moved to (301, 246)
Screenshot: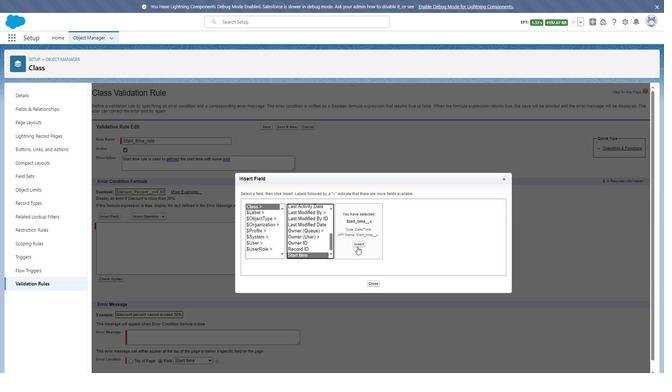 
Action: Mouse pressed left at (301, 246)
Screenshot: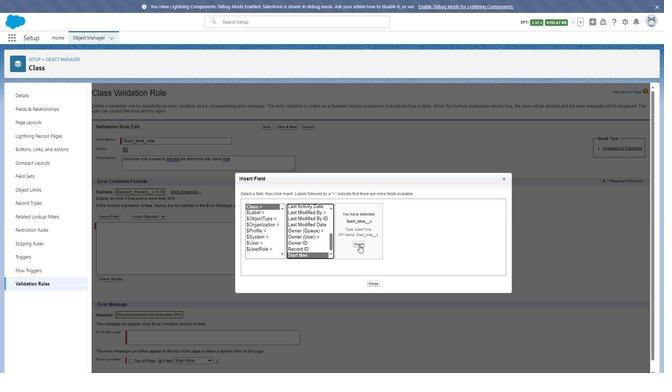 
Action: Mouse moved to (139, 217)
Screenshot: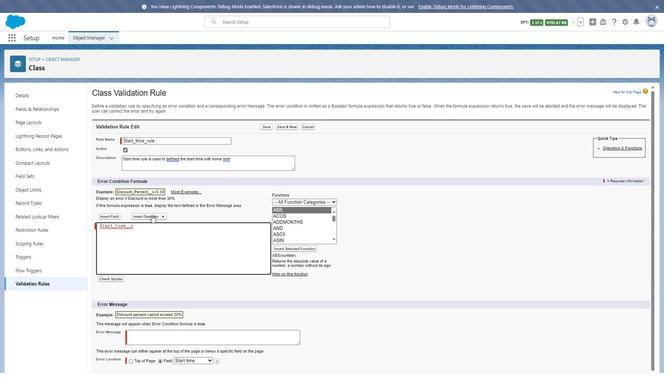 
Action: Mouse pressed left at (139, 217)
Screenshot: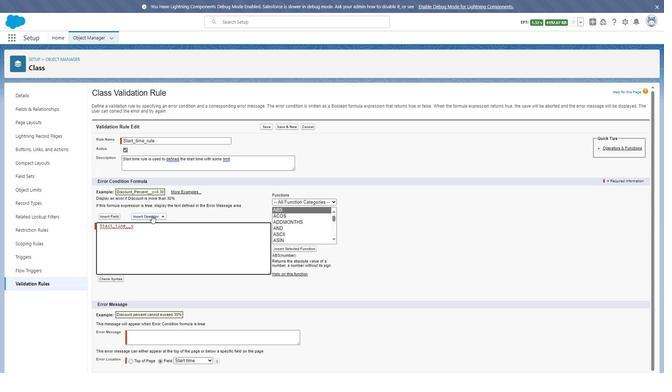 
Action: Mouse moved to (136, 291)
Screenshot: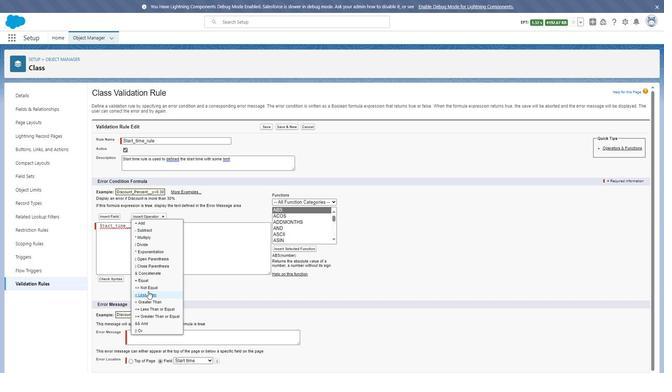 
Action: Mouse pressed left at (136, 291)
Screenshot: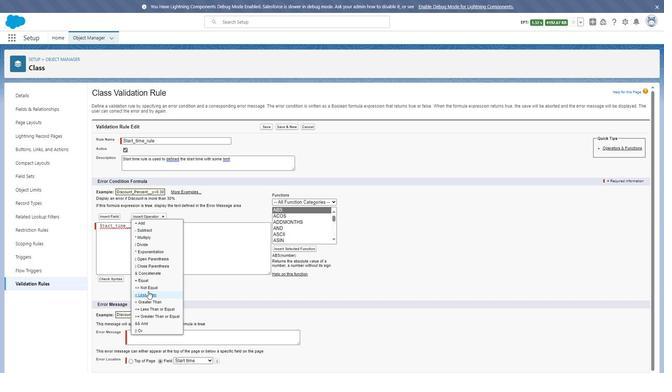 
Action: Mouse moved to (139, 218)
Screenshot: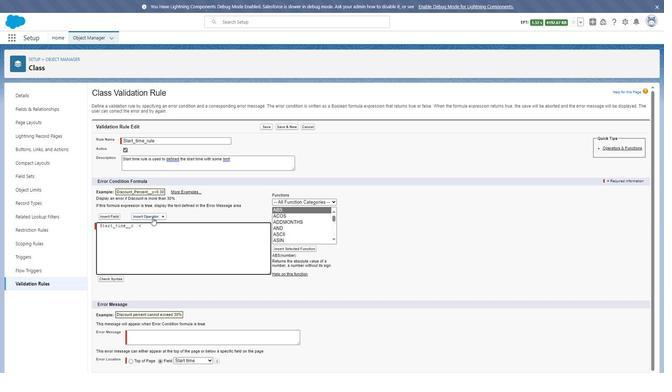 
Action: Mouse pressed left at (139, 218)
Screenshot: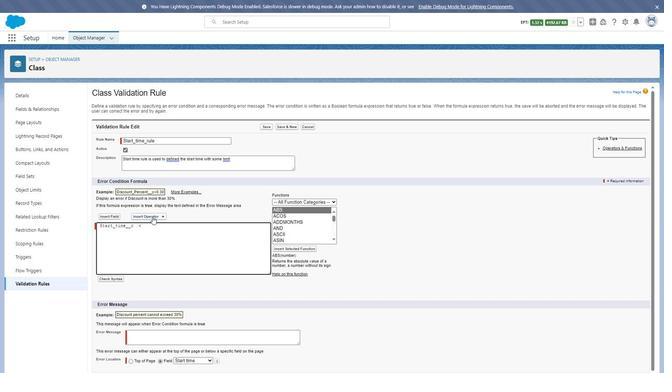 
Action: Mouse moved to (181, 250)
Screenshot: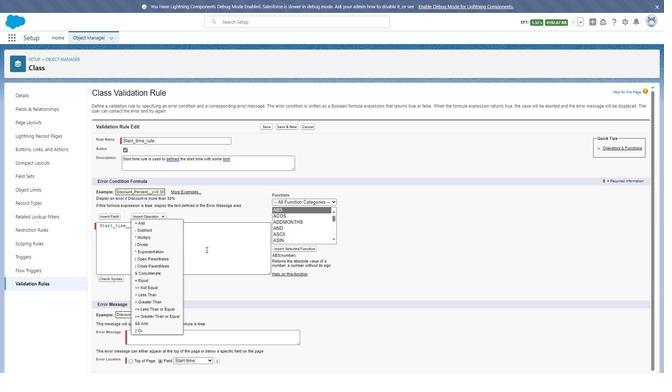 
Action: Mouse pressed left at (181, 250)
Screenshot: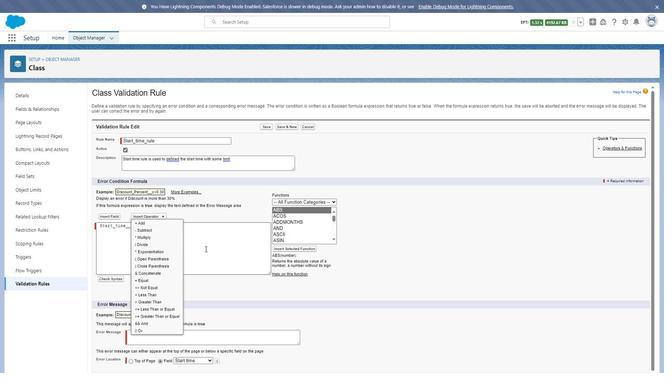 
Action: Mouse moved to (109, 219)
Screenshot: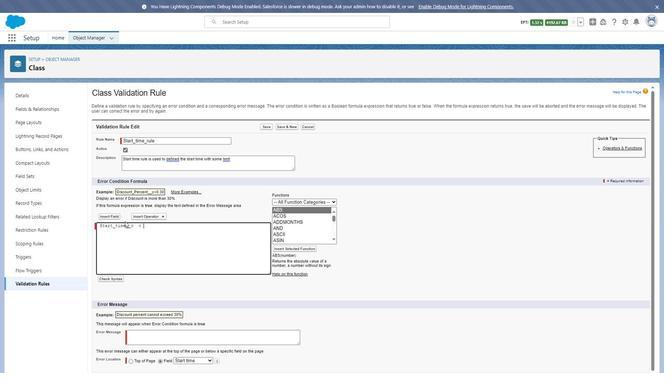 
Action: Mouse pressed left at (109, 219)
Screenshot: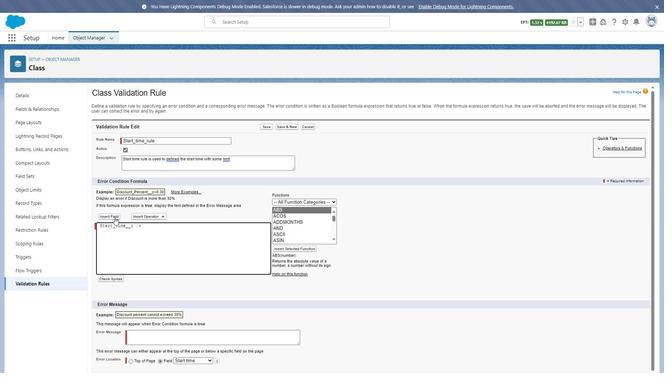 
Action: Mouse moved to (252, 256)
Screenshot: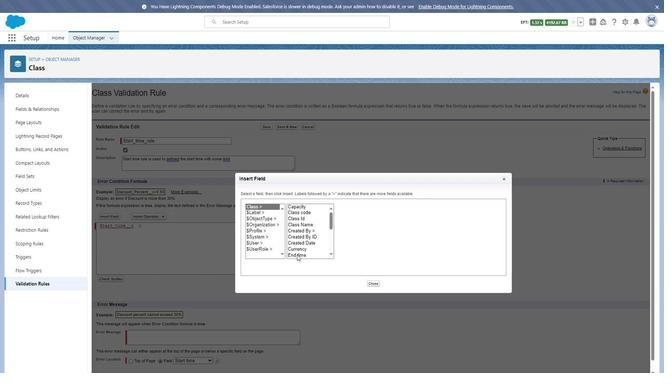 
Action: Mouse pressed left at (252, 256)
Screenshot: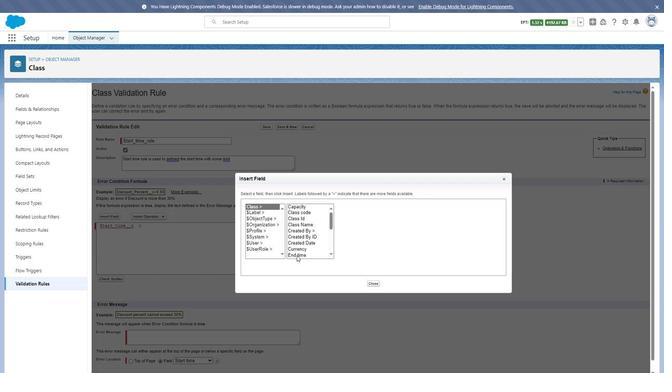 
Action: Mouse moved to (295, 245)
Screenshot: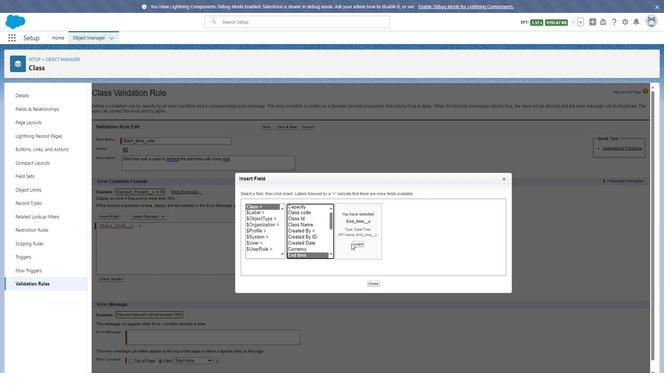 
Action: Mouse pressed left at (295, 245)
Screenshot: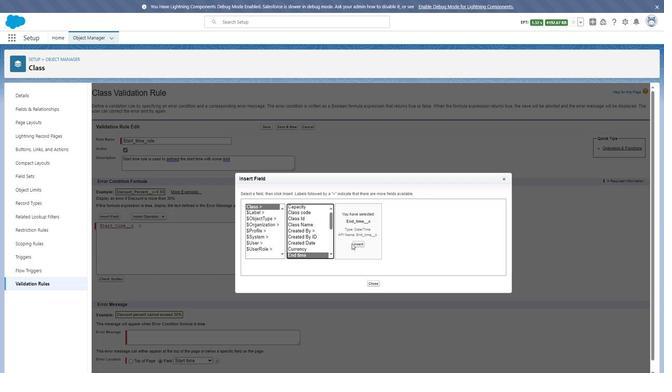 
Action: Mouse moved to (307, 246)
Screenshot: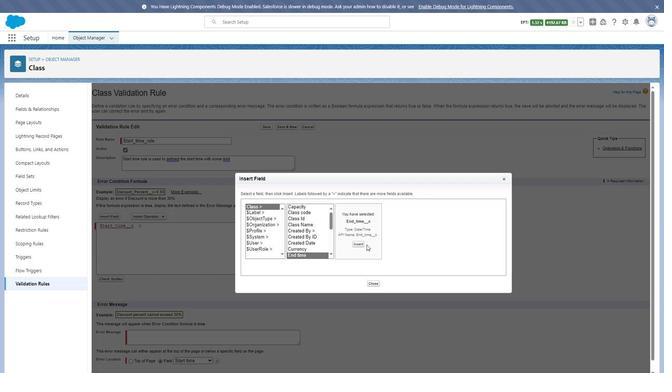 
Action: Mouse pressed left at (307, 246)
Screenshot: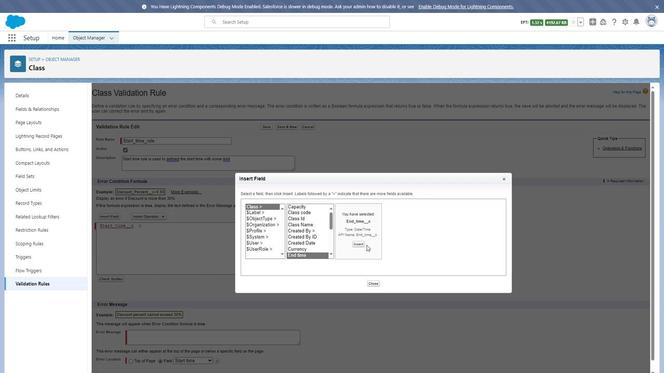 
Action: Mouse moved to (301, 247)
Screenshot: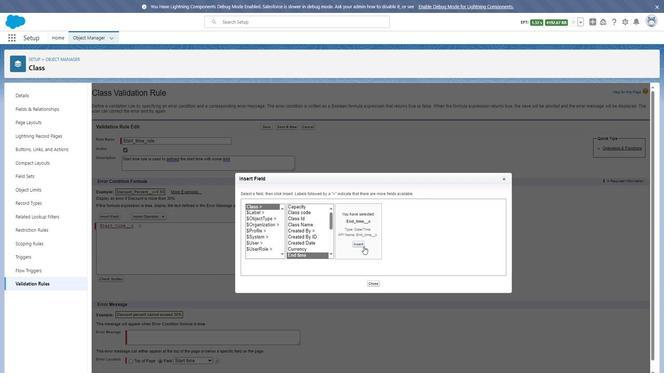 
Action: Mouse pressed left at (301, 247)
Screenshot: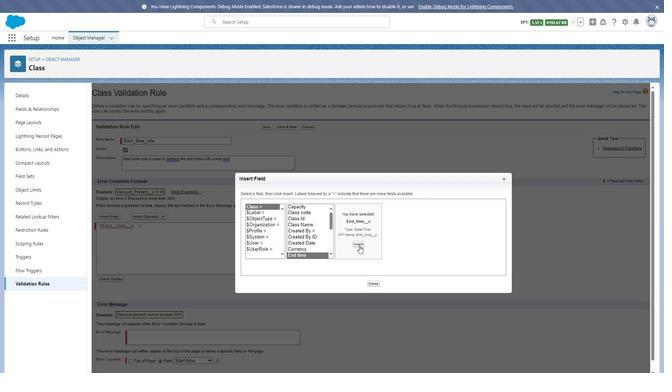 
Action: Mouse moved to (110, 279)
Screenshot: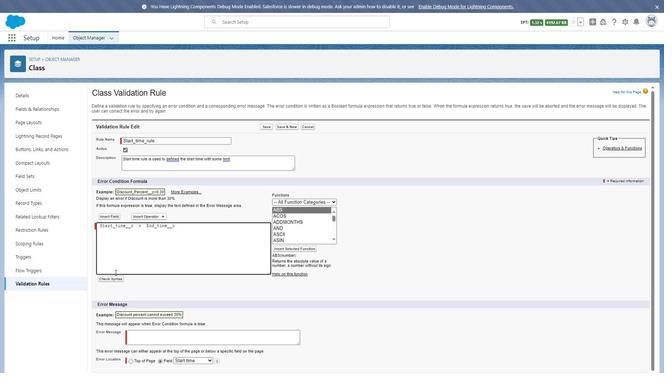 
Action: Mouse pressed left at (110, 279)
Screenshot: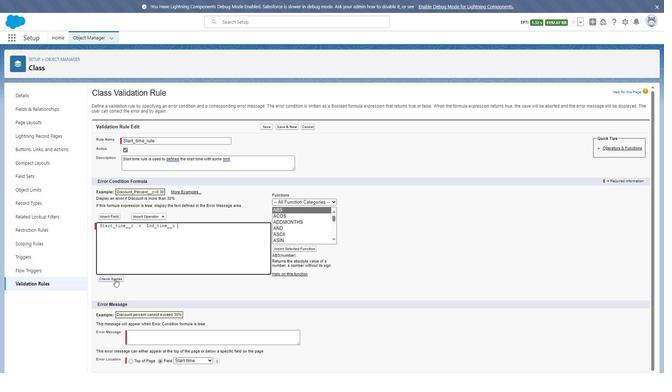 
Action: Mouse moved to (142, 333)
